 Task: Create new Company, with domain: 'vivo.com' and type: 'Other'. Add new contact for this company, with mail Id: 'Tanvi.Kapoor@vivo.com', First Name: Tanvi, Last name:  Kapoor, Job Title: 'Project Manager', Phone Number: '(916) 555-5679'. Change life cycle stage to  Lead and lead status to  In Progress. Logged in from softage.10@softage.net
Action: Mouse moved to (77, 52)
Screenshot: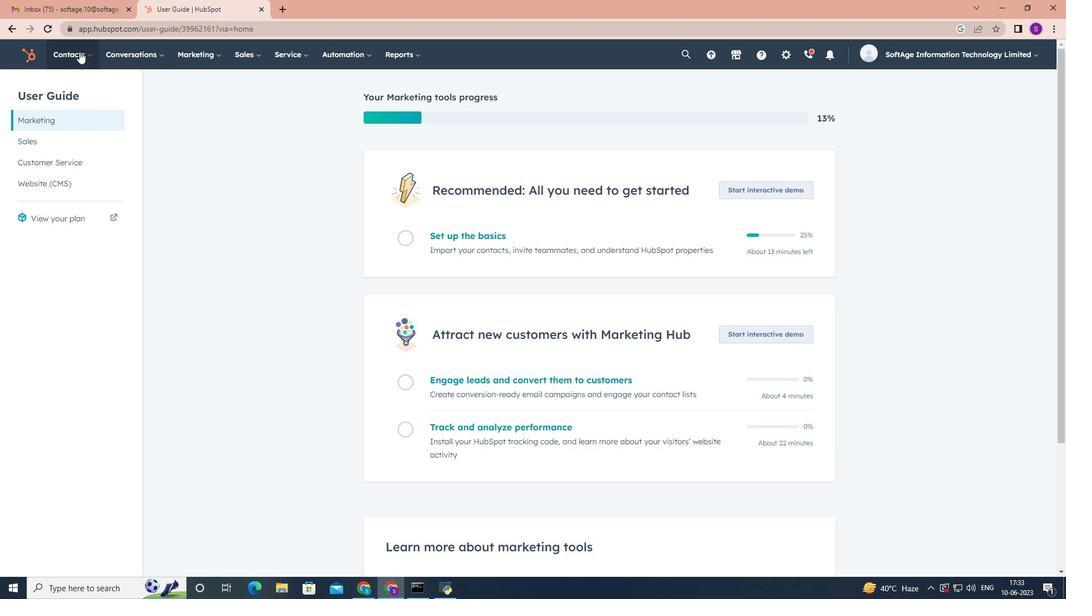 
Action: Mouse pressed left at (77, 52)
Screenshot: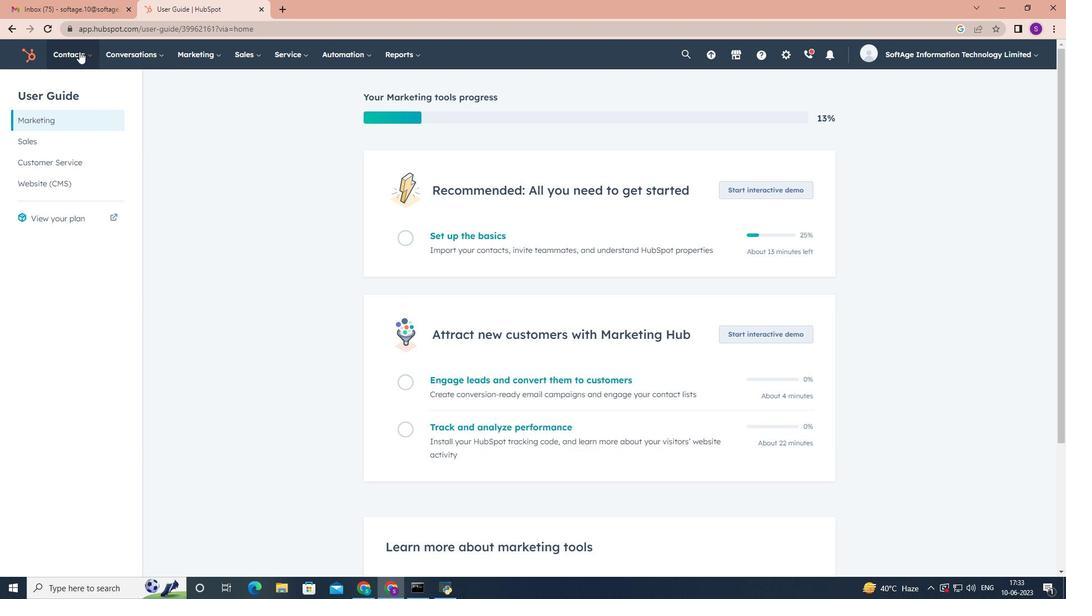 
Action: Mouse moved to (88, 109)
Screenshot: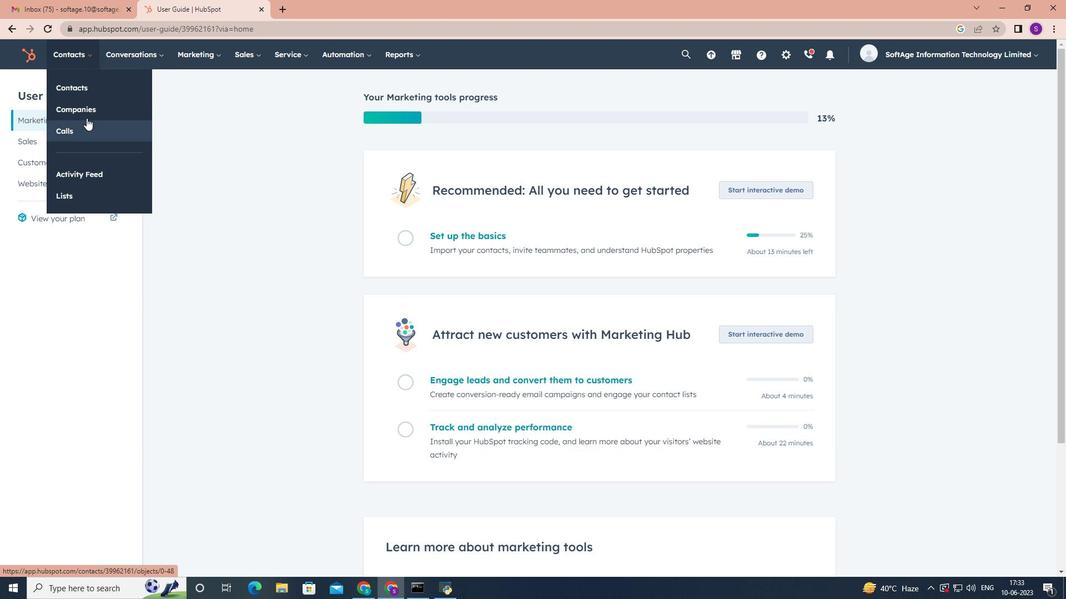 
Action: Mouse pressed left at (88, 109)
Screenshot: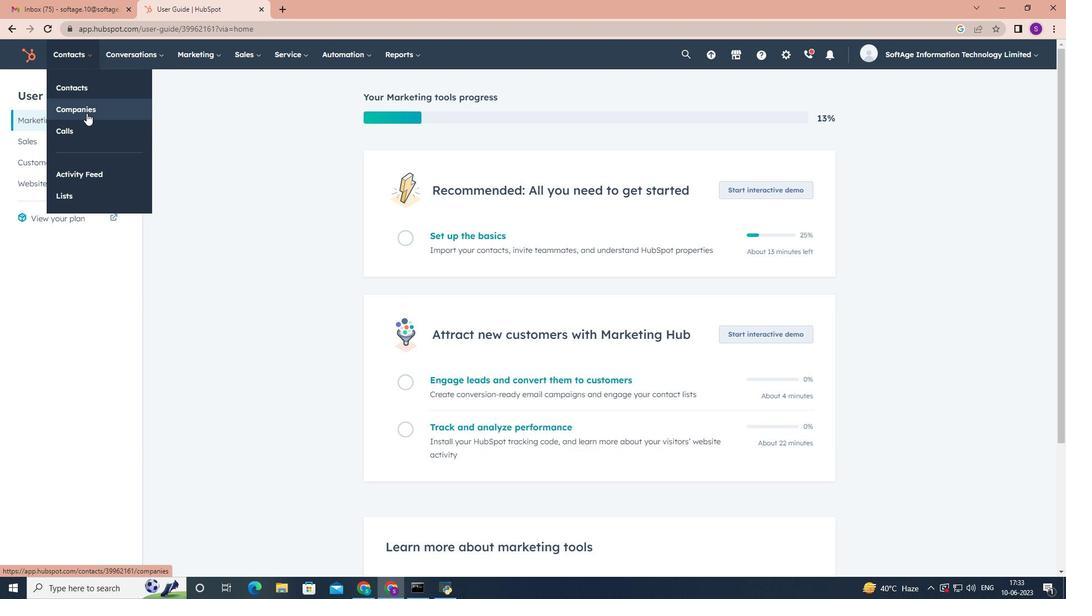 
Action: Mouse moved to (990, 94)
Screenshot: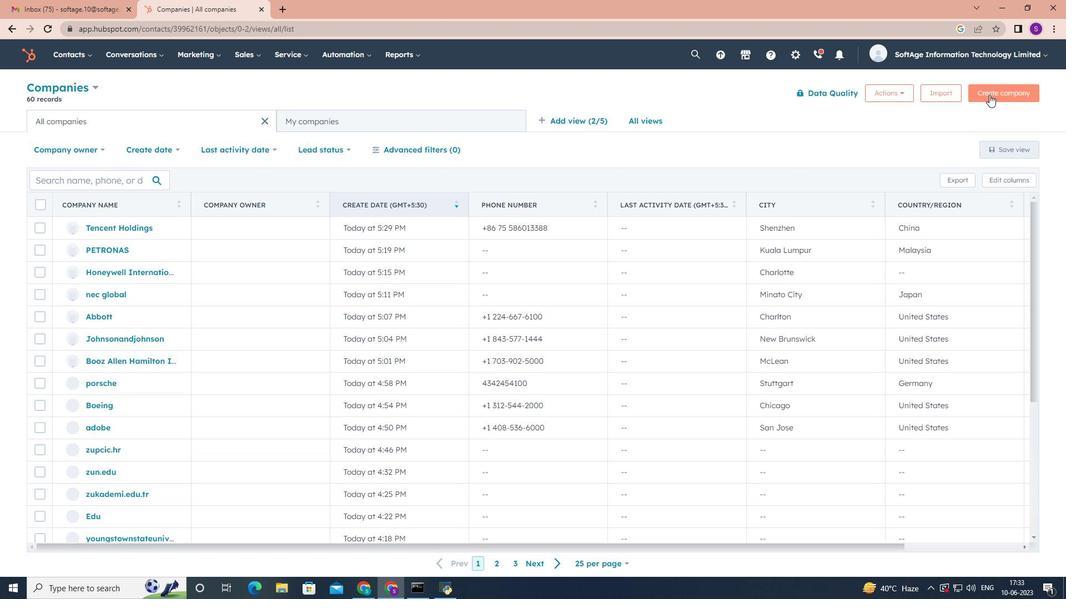 
Action: Mouse pressed left at (990, 94)
Screenshot: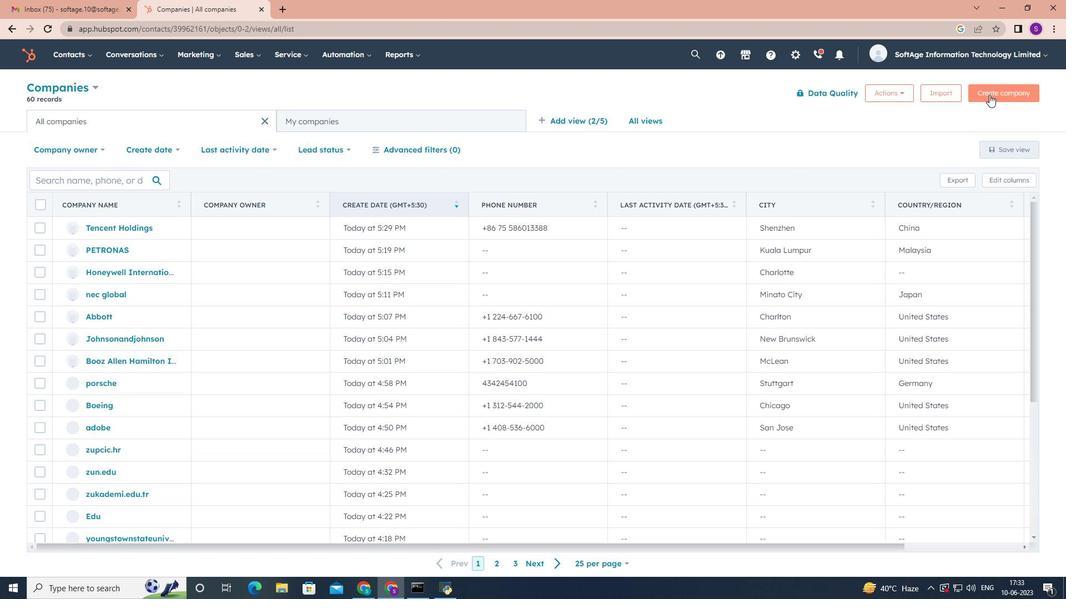 
Action: Mouse moved to (843, 148)
Screenshot: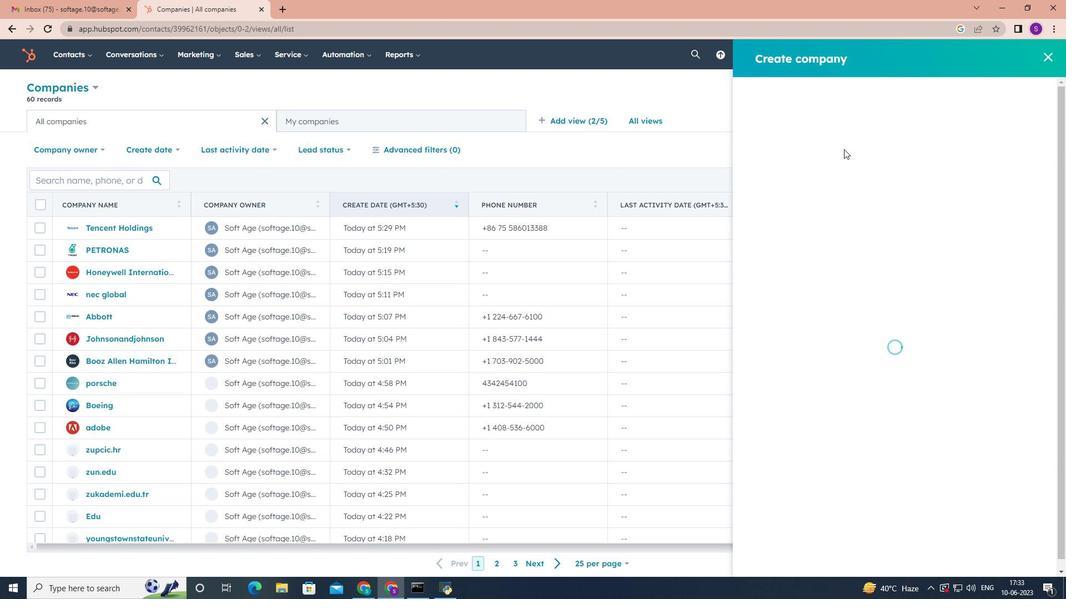 
Action: Mouse pressed left at (843, 148)
Screenshot: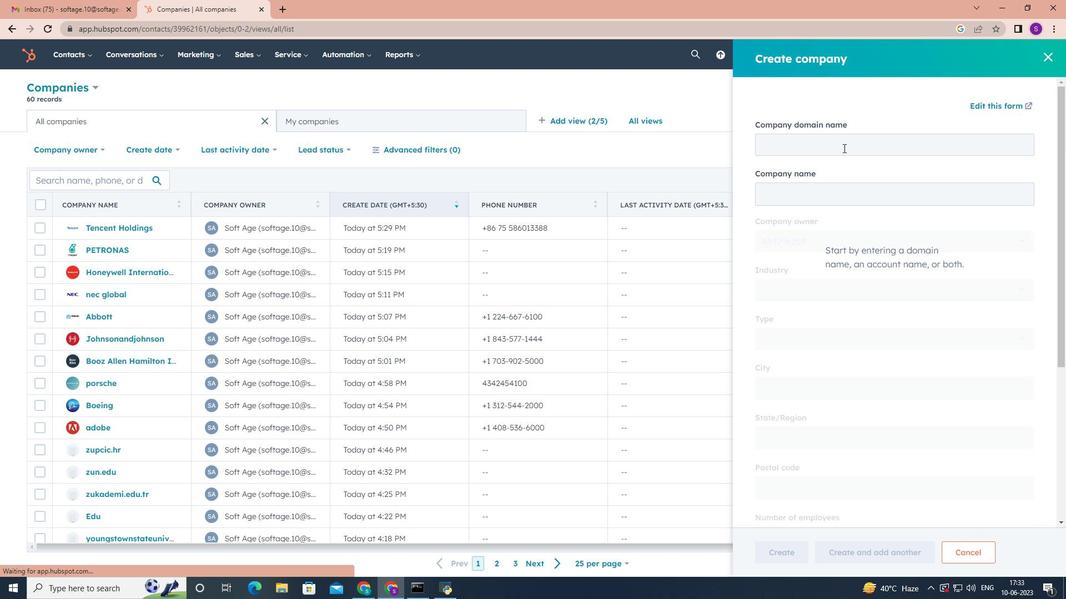 
Action: Key pressed vivo.com
Screenshot: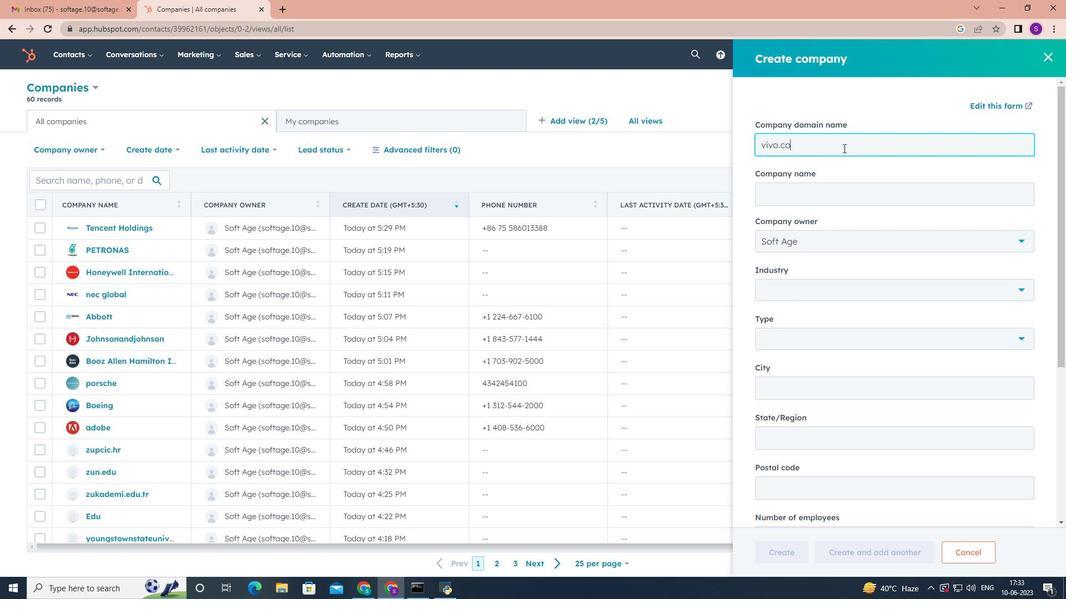 
Action: Mouse moved to (848, 269)
Screenshot: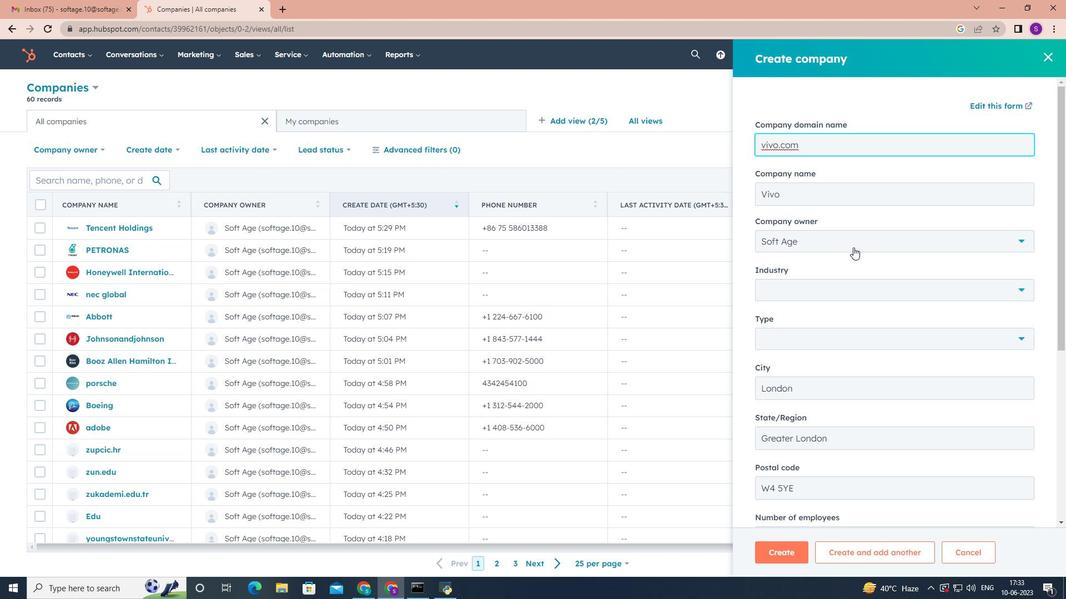 
Action: Mouse scrolled (848, 268) with delta (0, 0)
Screenshot: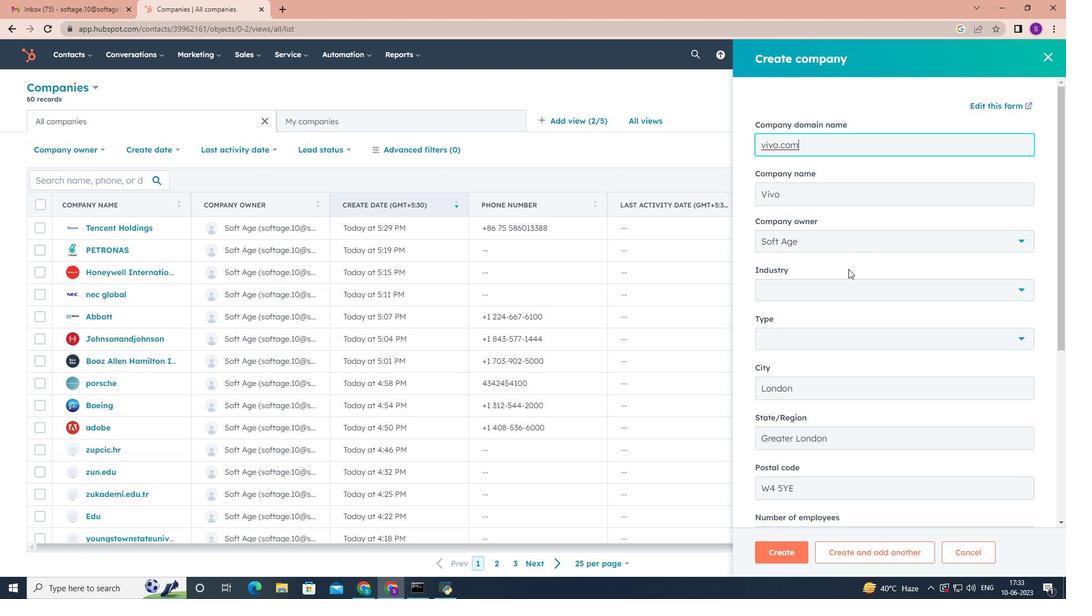 
Action: Mouse scrolled (848, 268) with delta (0, 0)
Screenshot: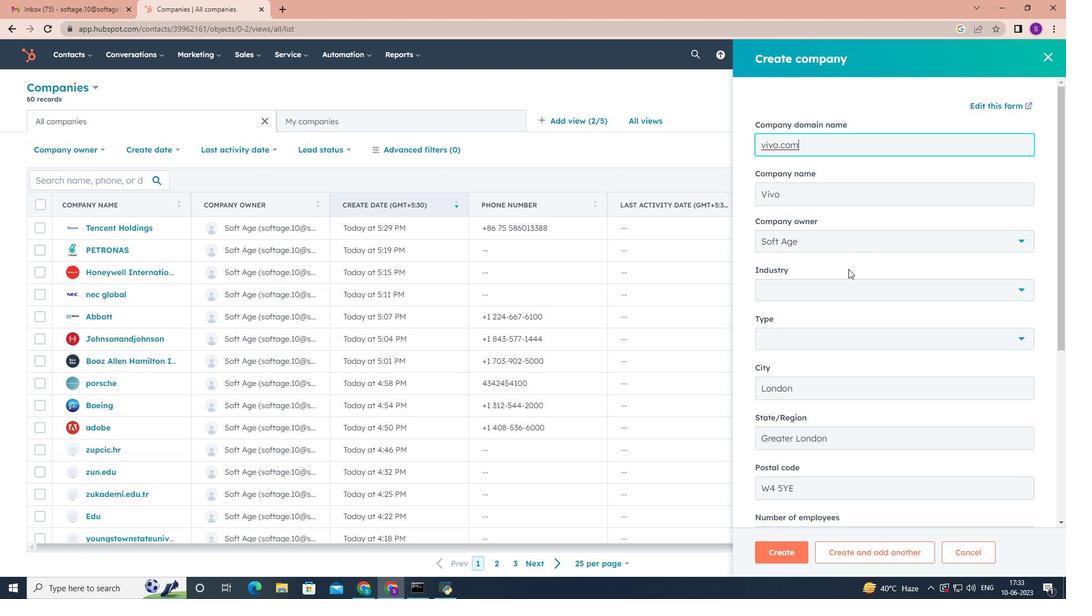 
Action: Mouse moved to (843, 232)
Screenshot: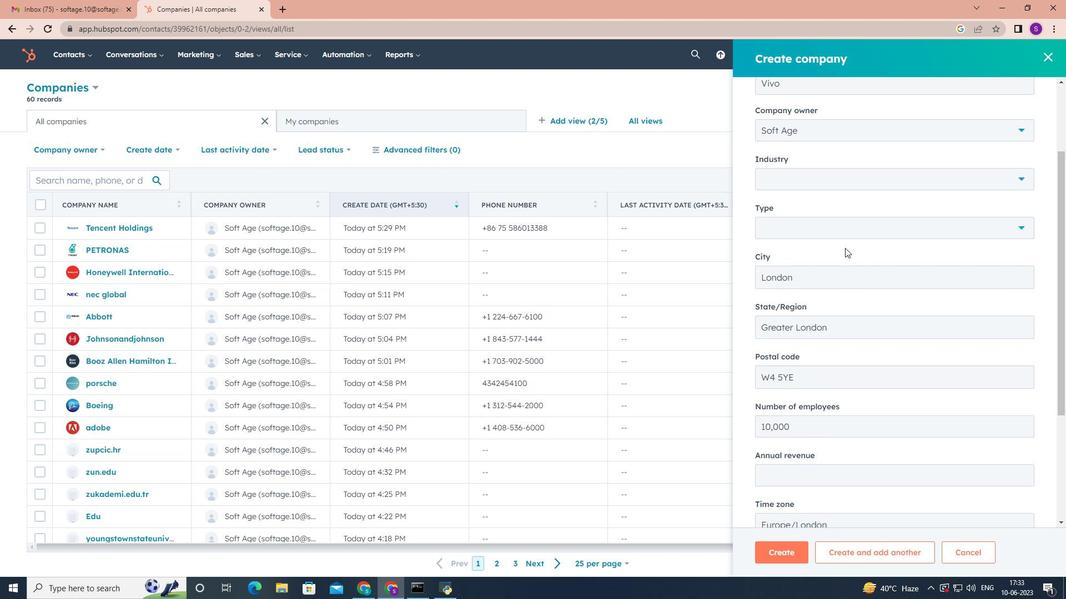 
Action: Mouse pressed left at (843, 232)
Screenshot: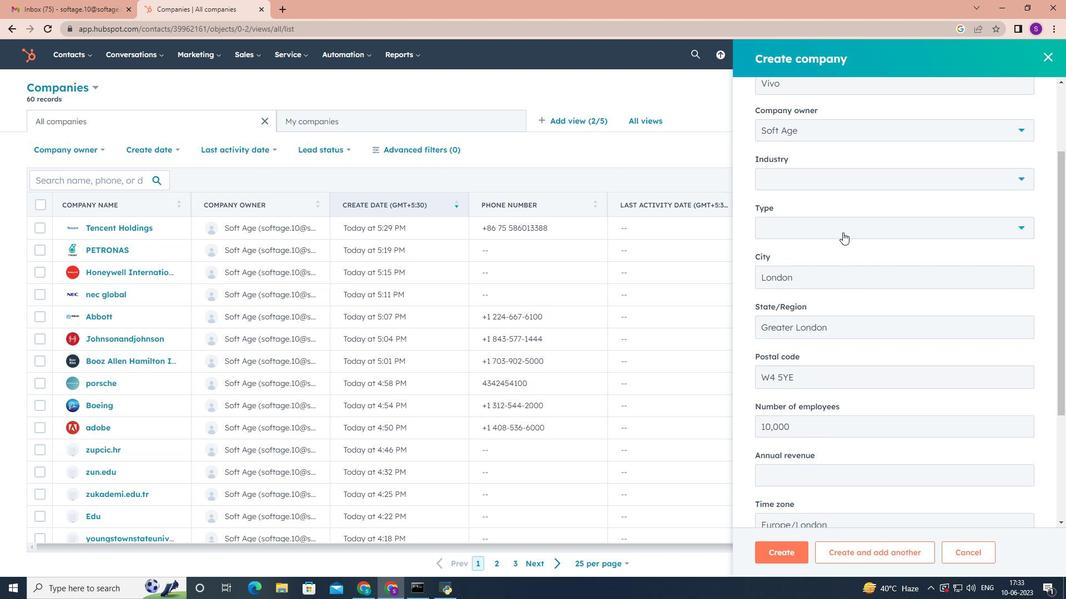 
Action: Mouse moved to (807, 283)
Screenshot: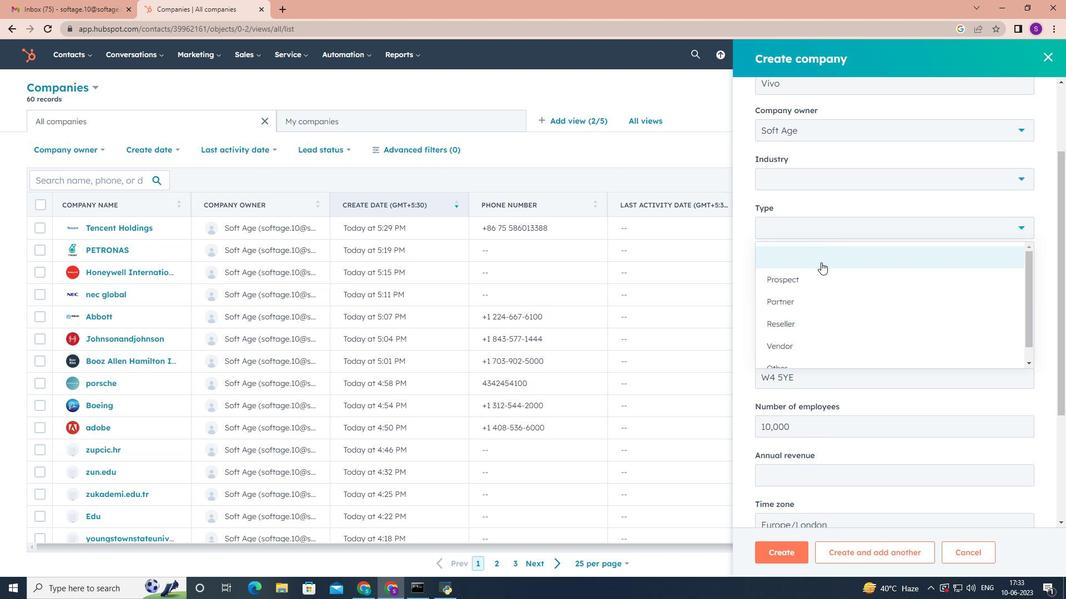 
Action: Mouse scrolled (807, 283) with delta (0, 0)
Screenshot: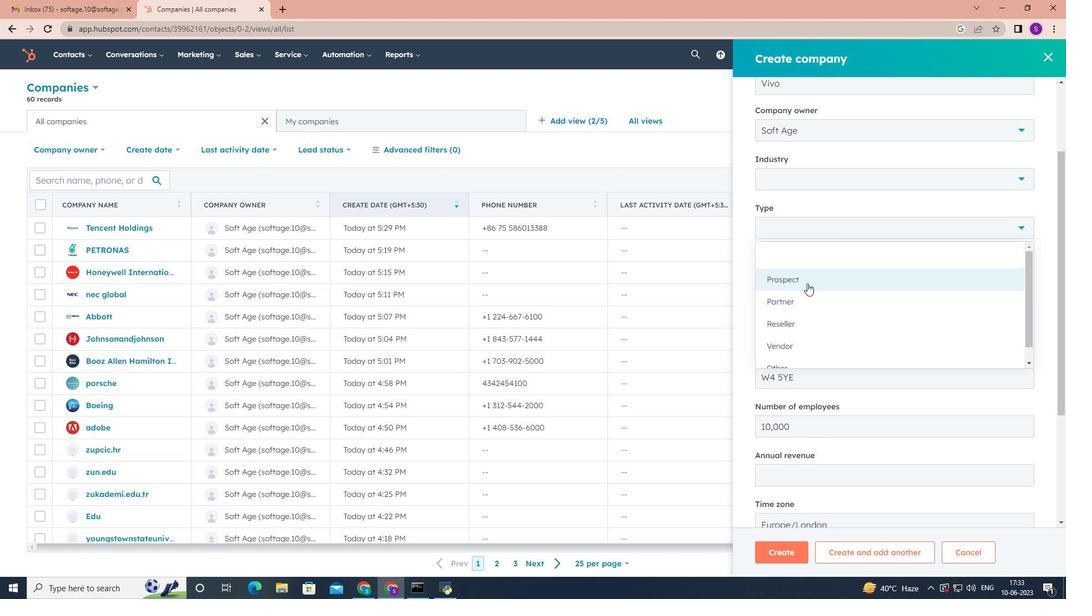 
Action: Mouse scrolled (807, 283) with delta (0, 0)
Screenshot: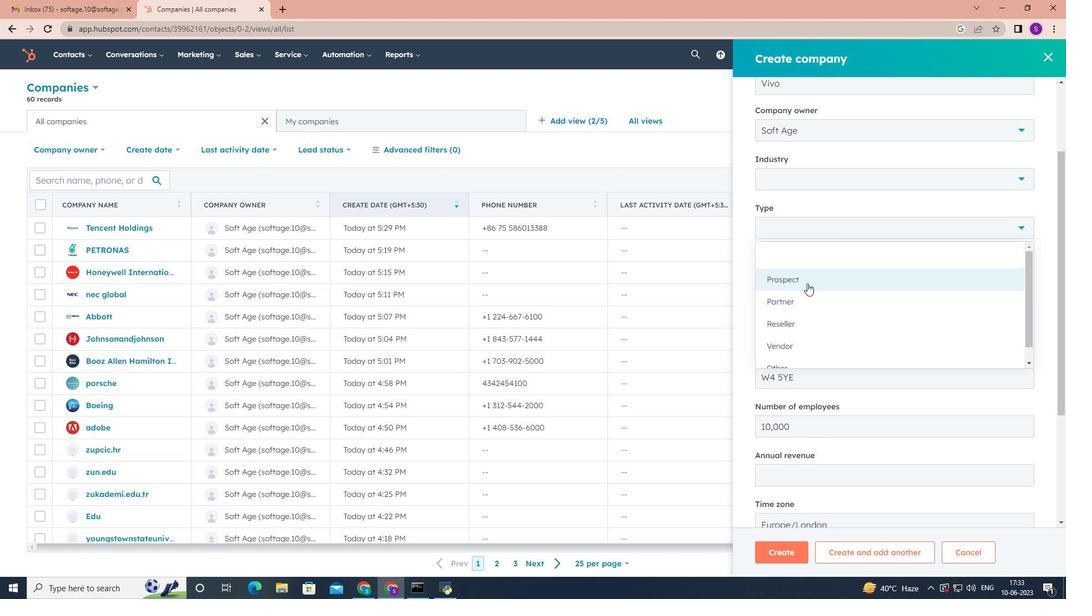 
Action: Mouse scrolled (807, 283) with delta (0, 0)
Screenshot: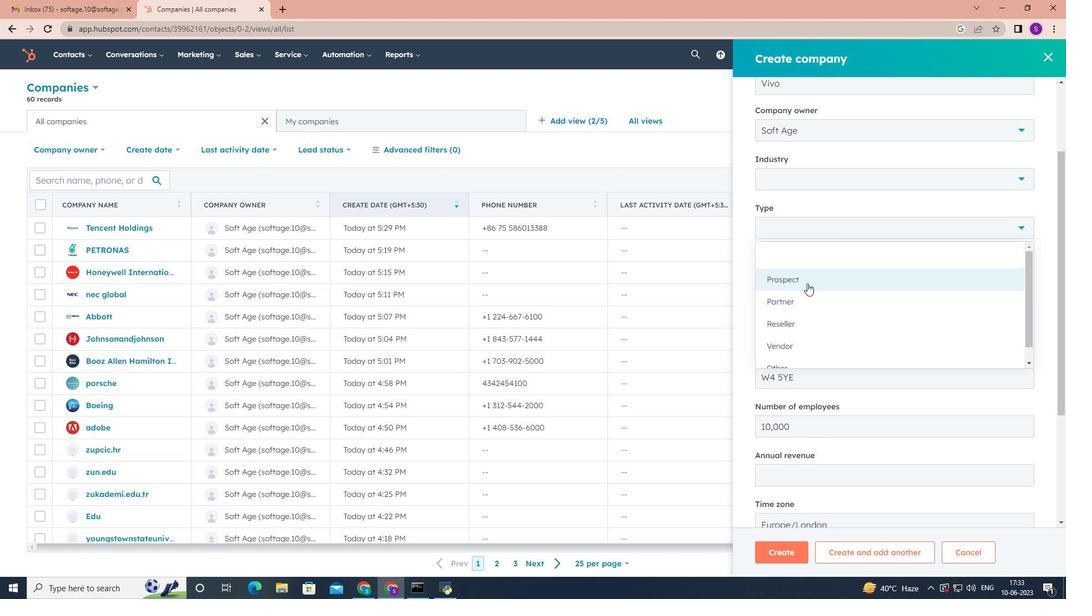 
Action: Mouse moved to (801, 345)
Screenshot: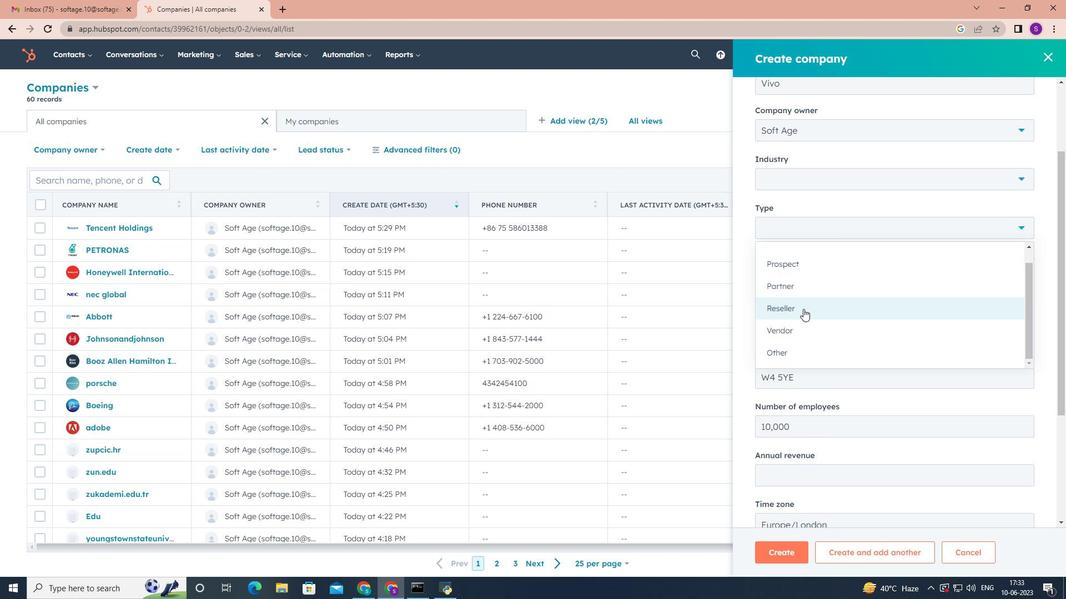 
Action: Mouse pressed left at (801, 345)
Screenshot: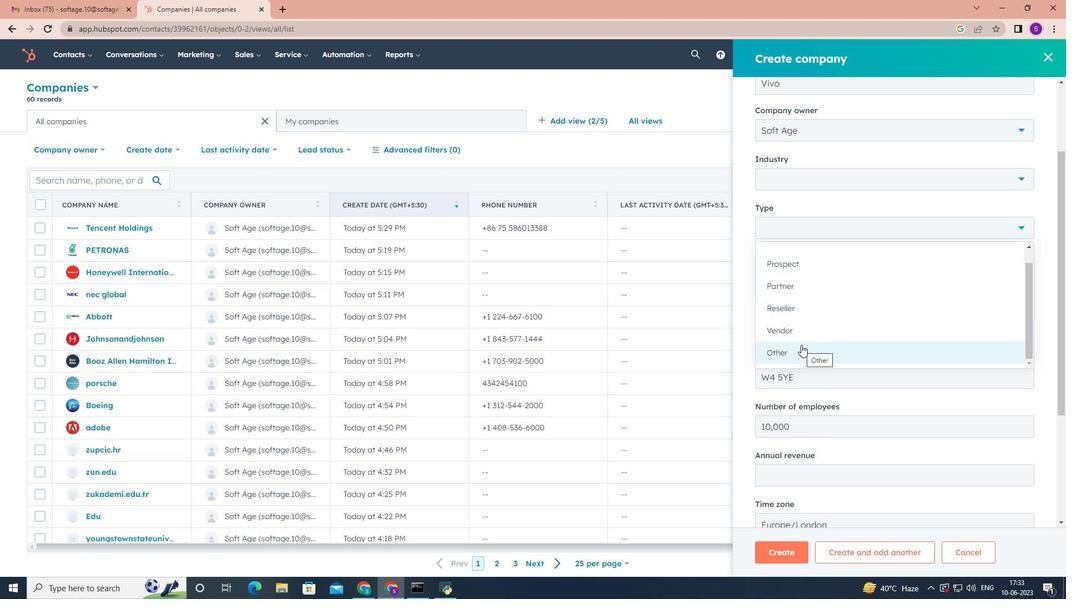 
Action: Mouse moved to (801, 344)
Screenshot: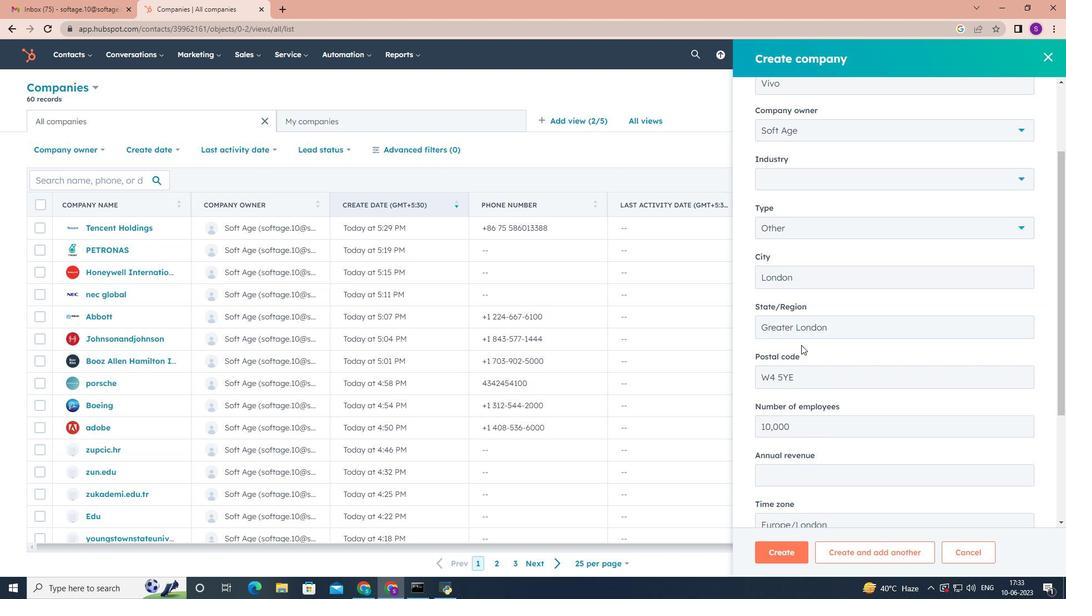 
Action: Mouse scrolled (801, 343) with delta (0, 0)
Screenshot: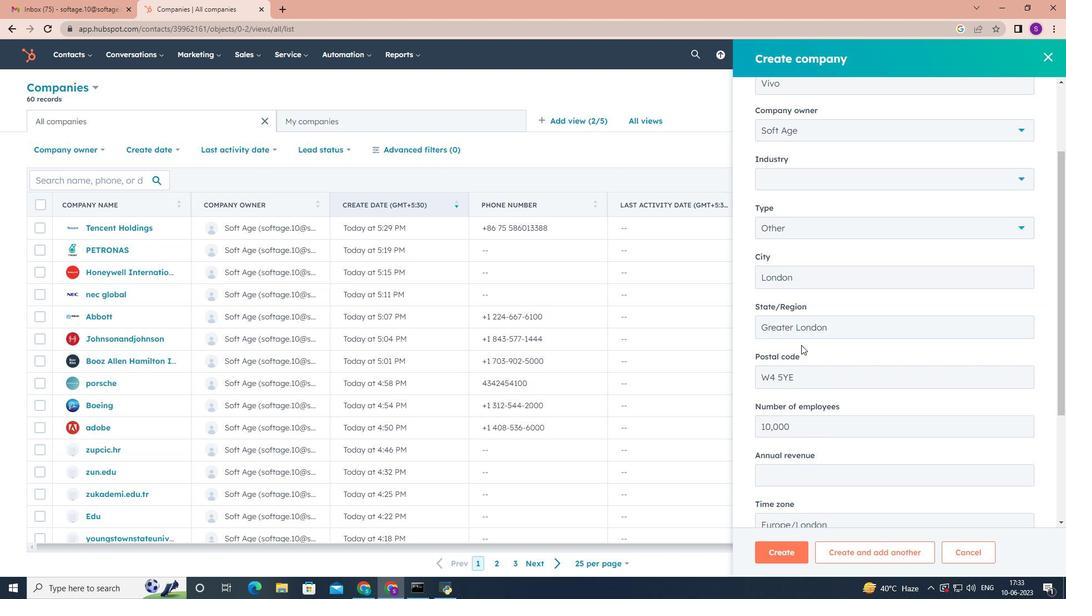 
Action: Mouse scrolled (801, 343) with delta (0, 0)
Screenshot: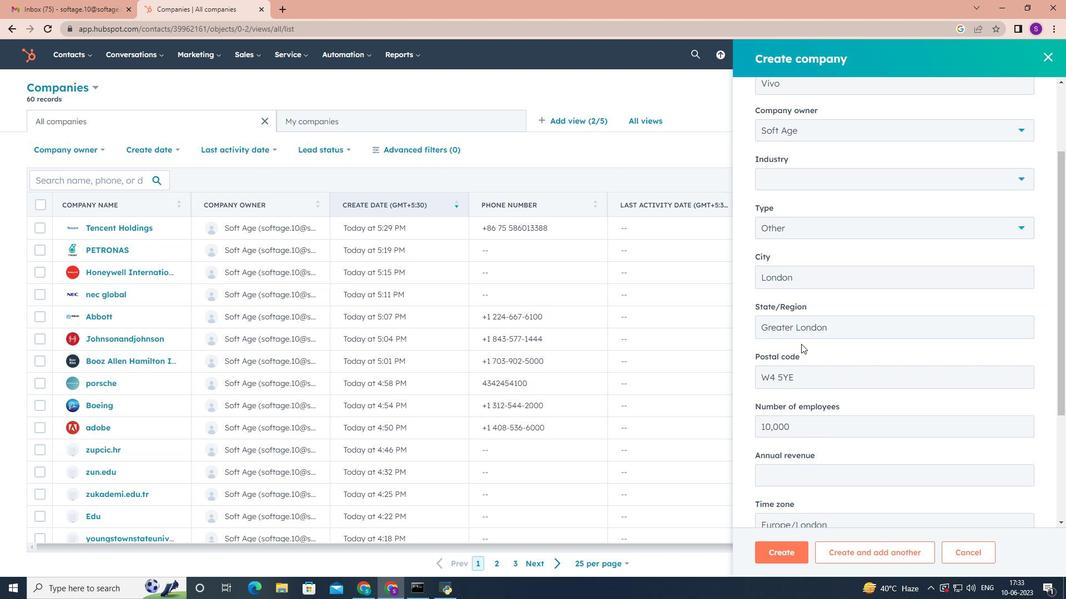 
Action: Mouse scrolled (801, 343) with delta (0, 0)
Screenshot: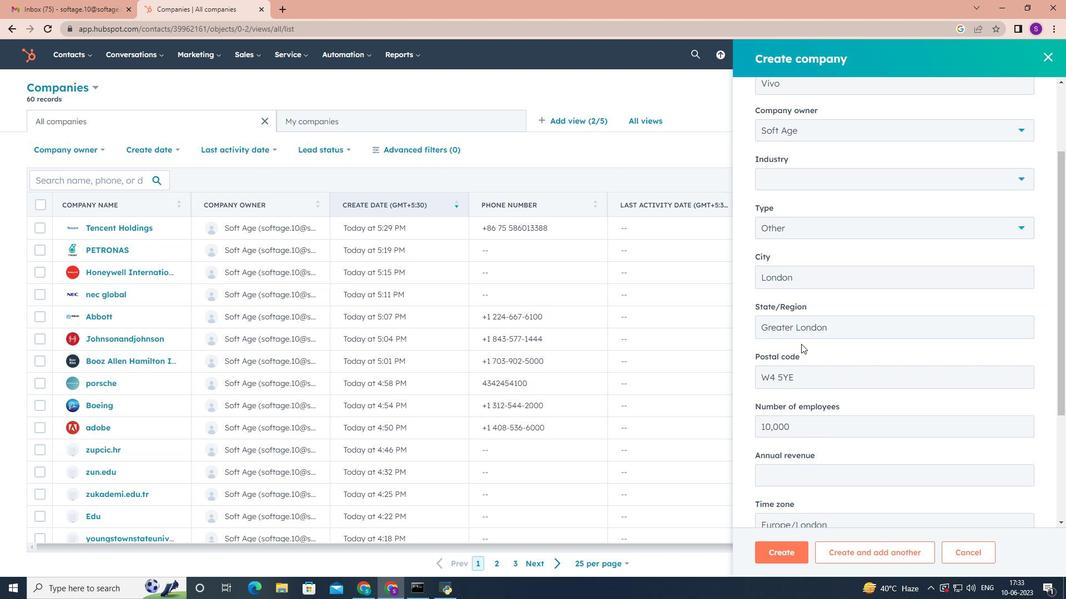 
Action: Mouse scrolled (801, 343) with delta (0, 0)
Screenshot: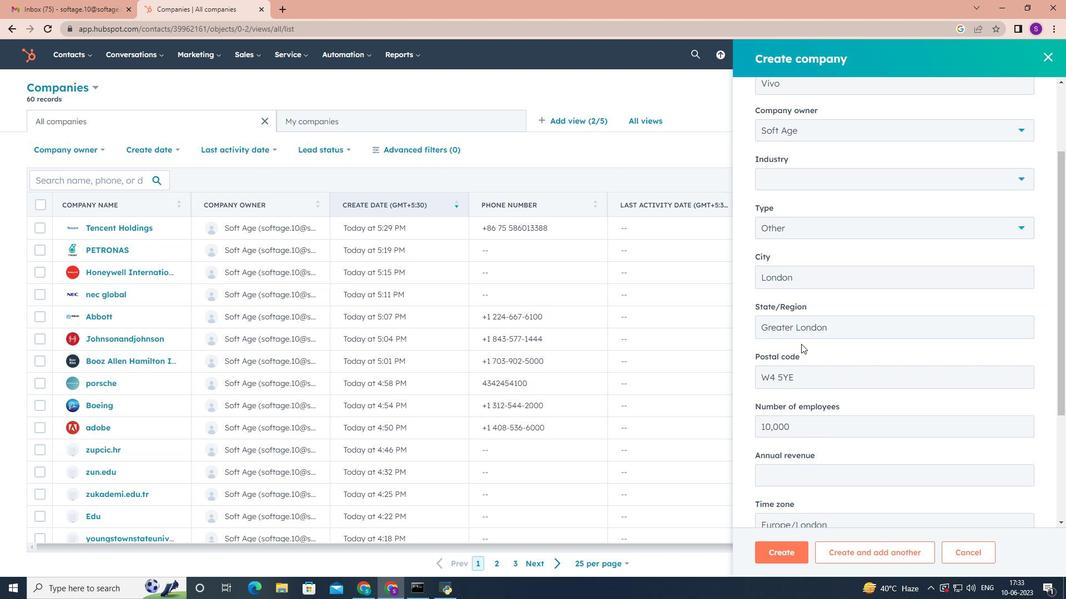 
Action: Mouse moved to (805, 447)
Screenshot: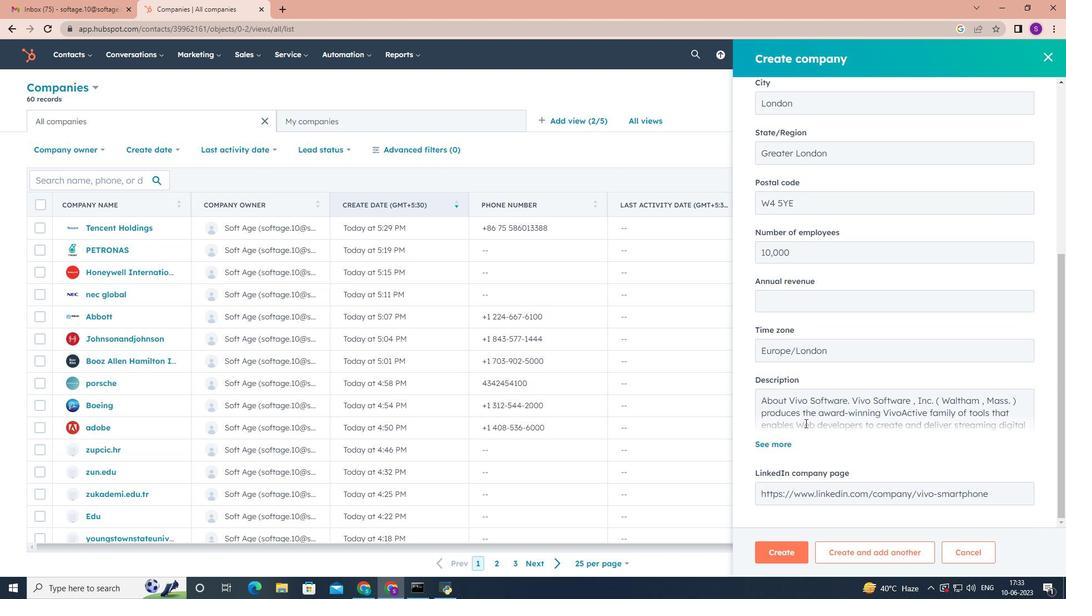 
Action: Mouse scrolled (805, 447) with delta (0, 0)
Screenshot: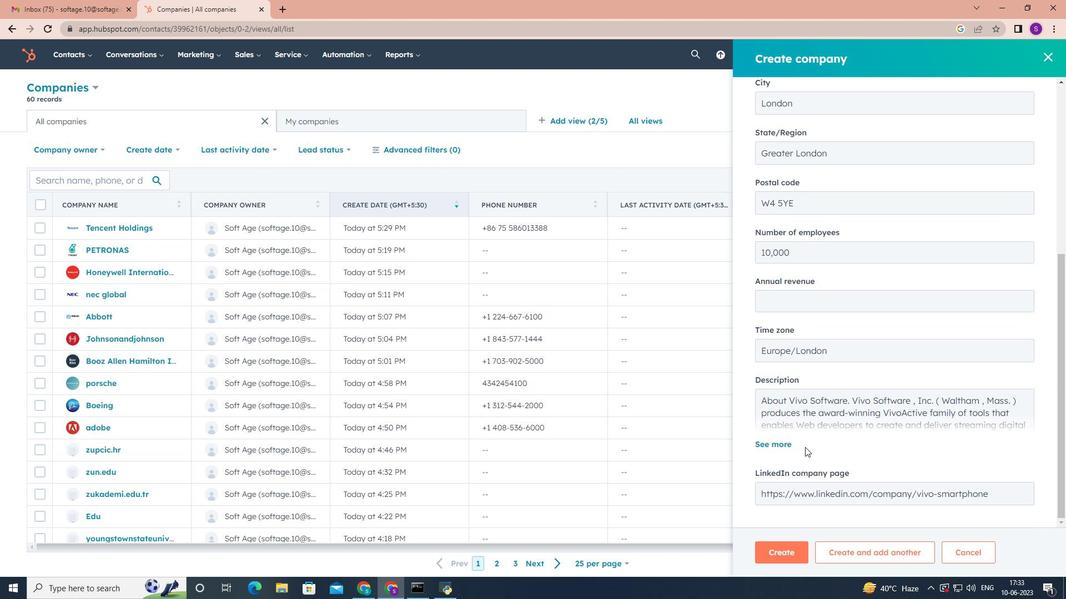 
Action: Mouse scrolled (805, 447) with delta (0, 0)
Screenshot: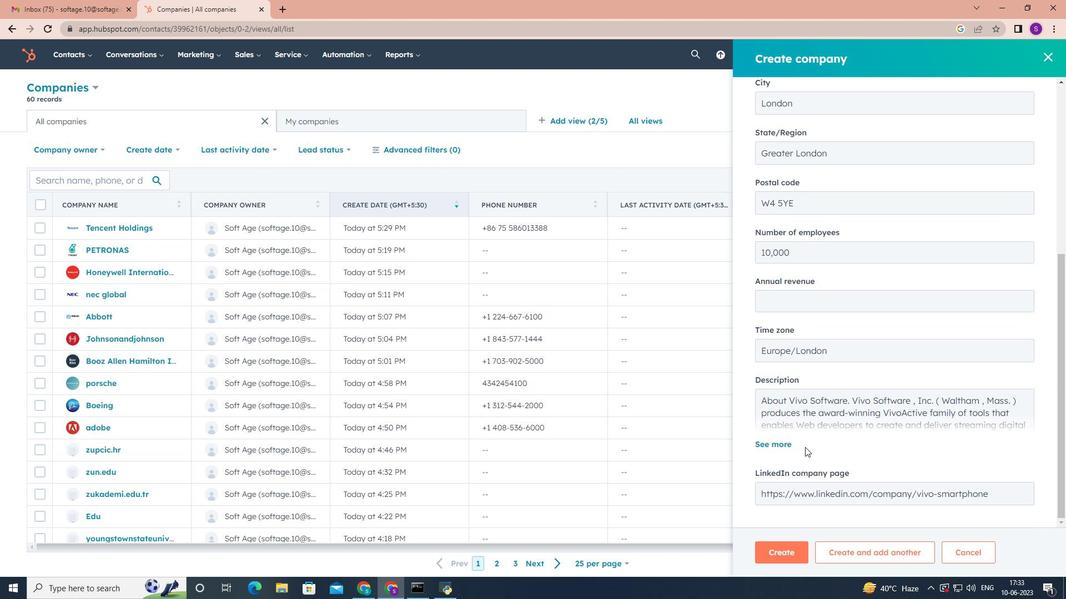 
Action: Mouse scrolled (805, 447) with delta (0, 0)
Screenshot: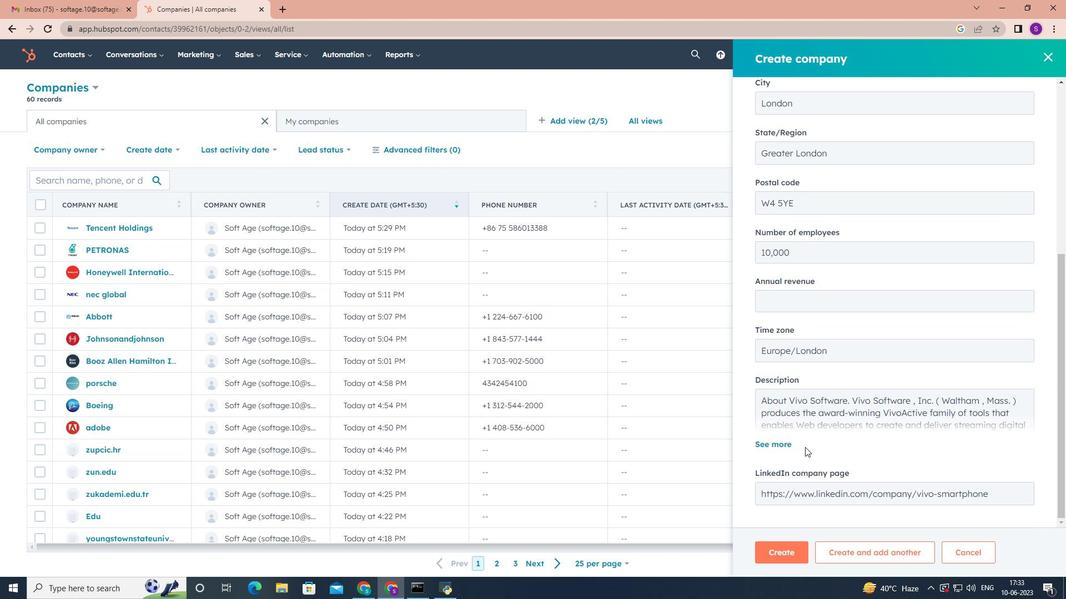 
Action: Mouse scrolled (805, 447) with delta (0, 0)
Screenshot: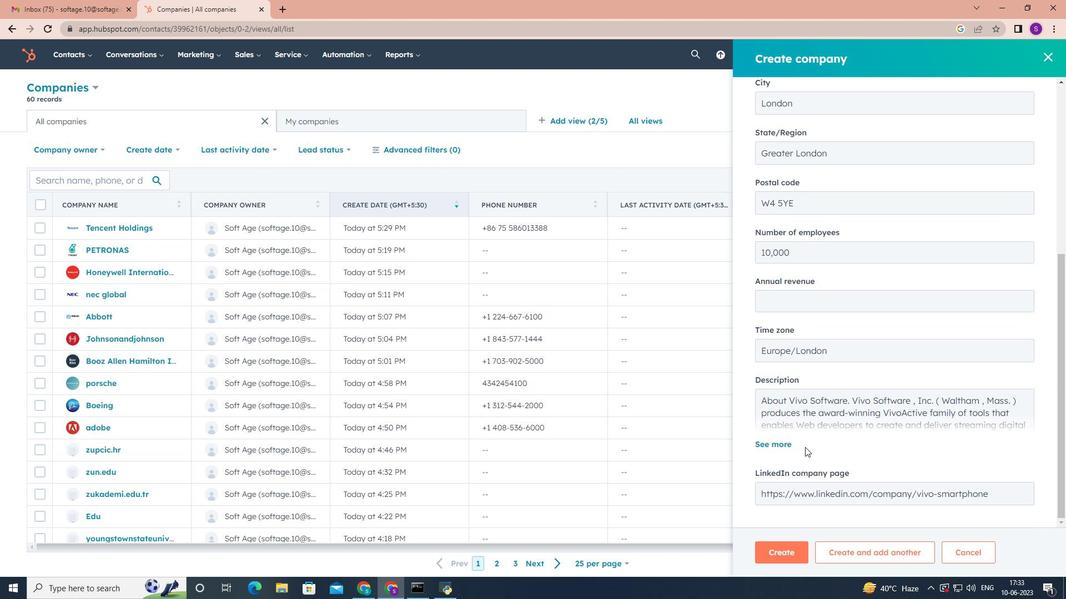 
Action: Mouse scrolled (805, 447) with delta (0, 0)
Screenshot: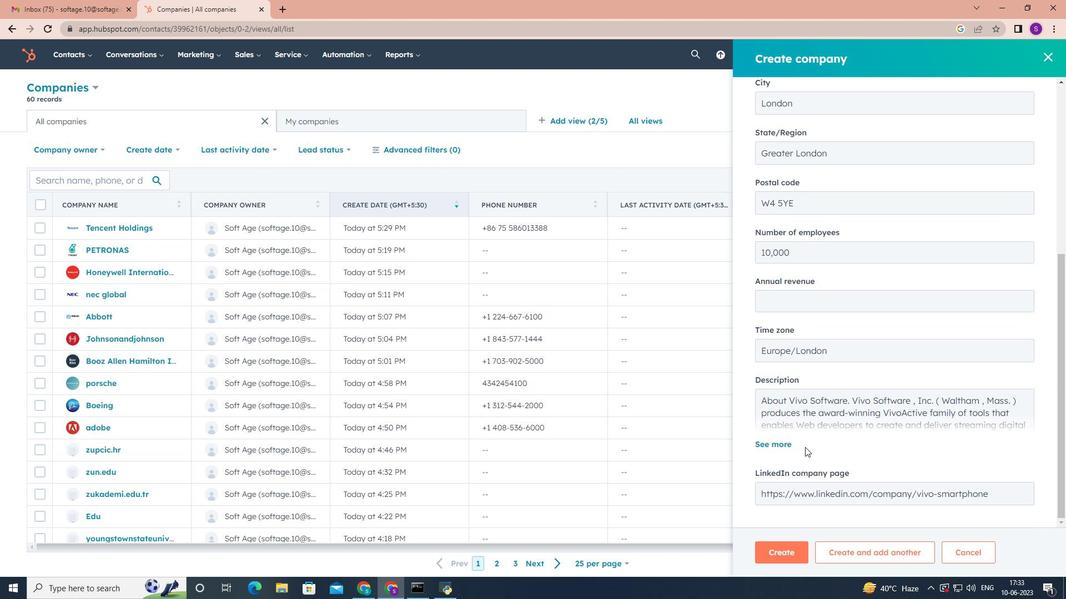 
Action: Mouse moved to (796, 554)
Screenshot: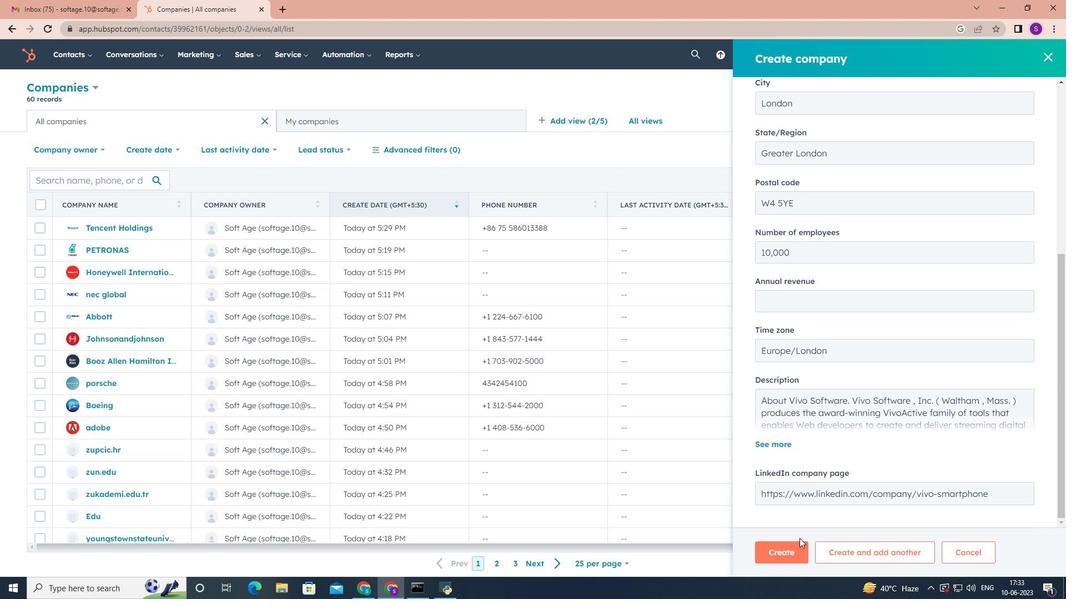
Action: Mouse pressed left at (796, 554)
Screenshot: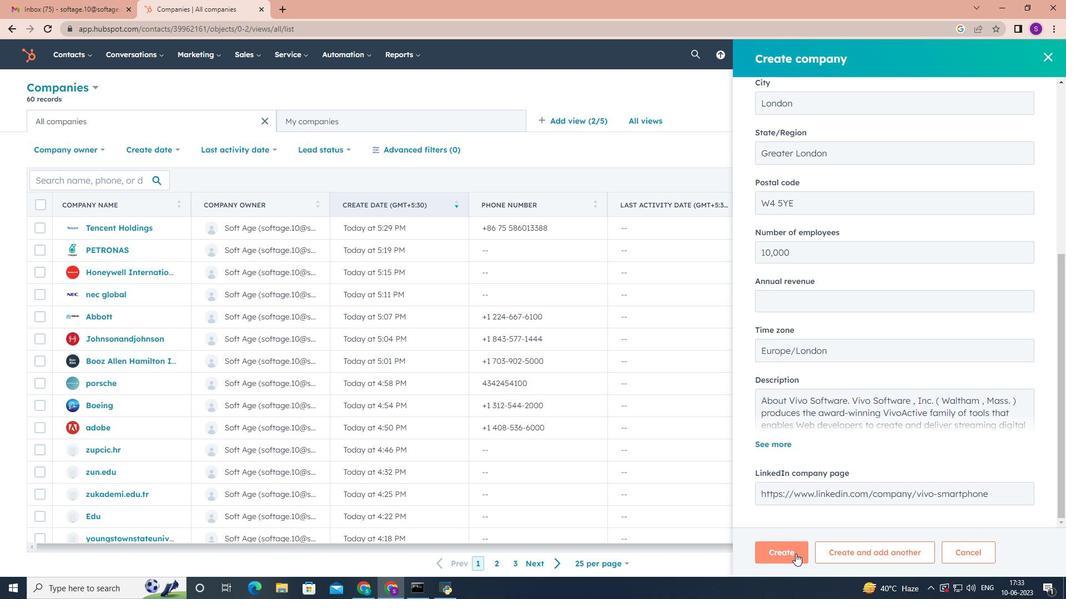 
Action: Mouse moved to (796, 332)
Screenshot: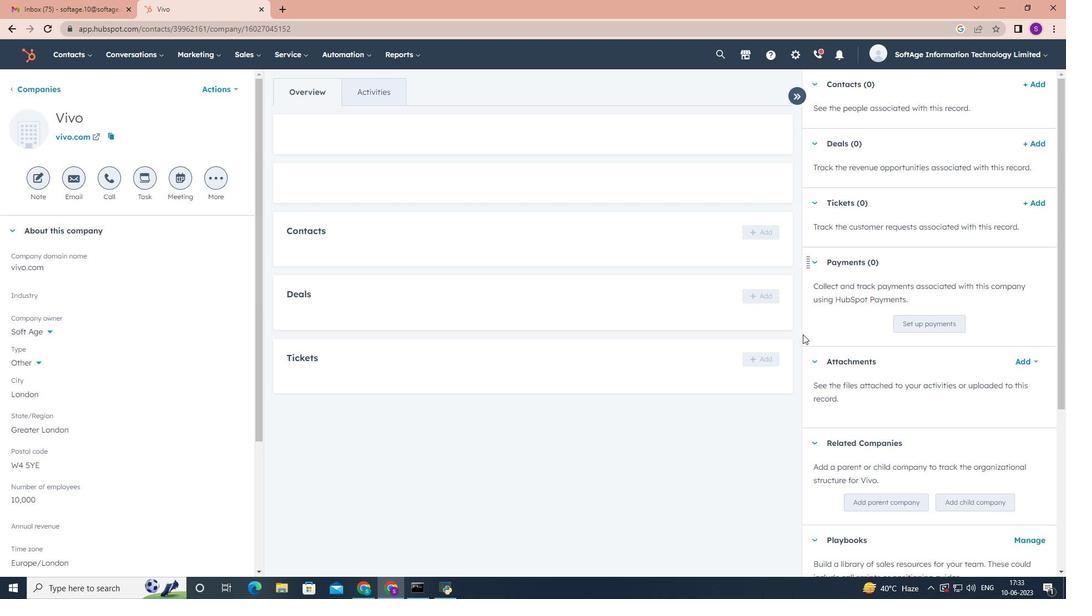 
Action: Mouse scrolled (796, 332) with delta (0, 0)
Screenshot: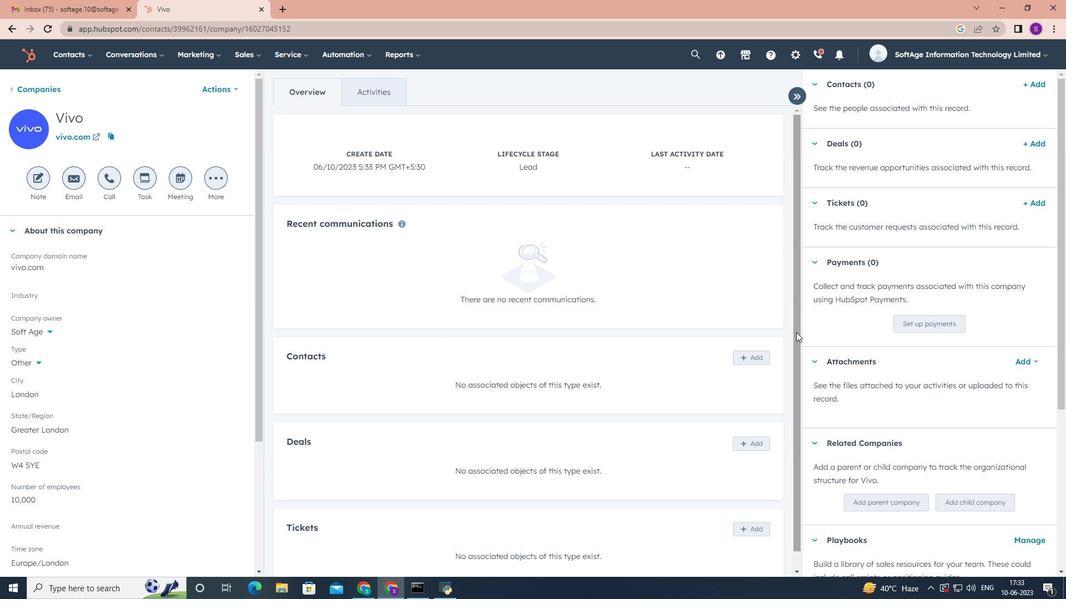
Action: Mouse scrolled (796, 332) with delta (0, 0)
Screenshot: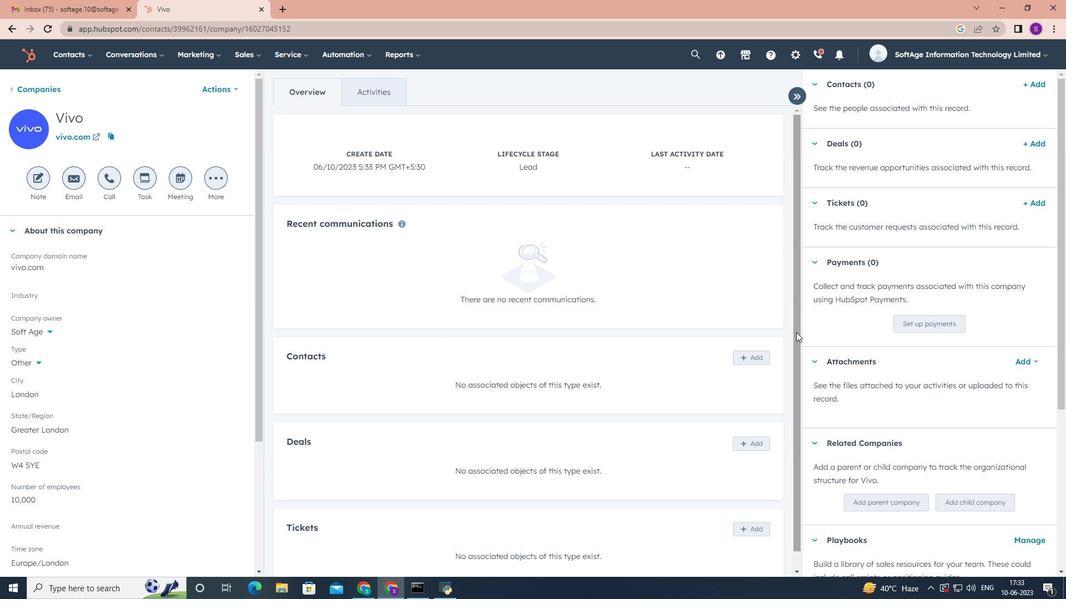 
Action: Mouse moved to (755, 340)
Screenshot: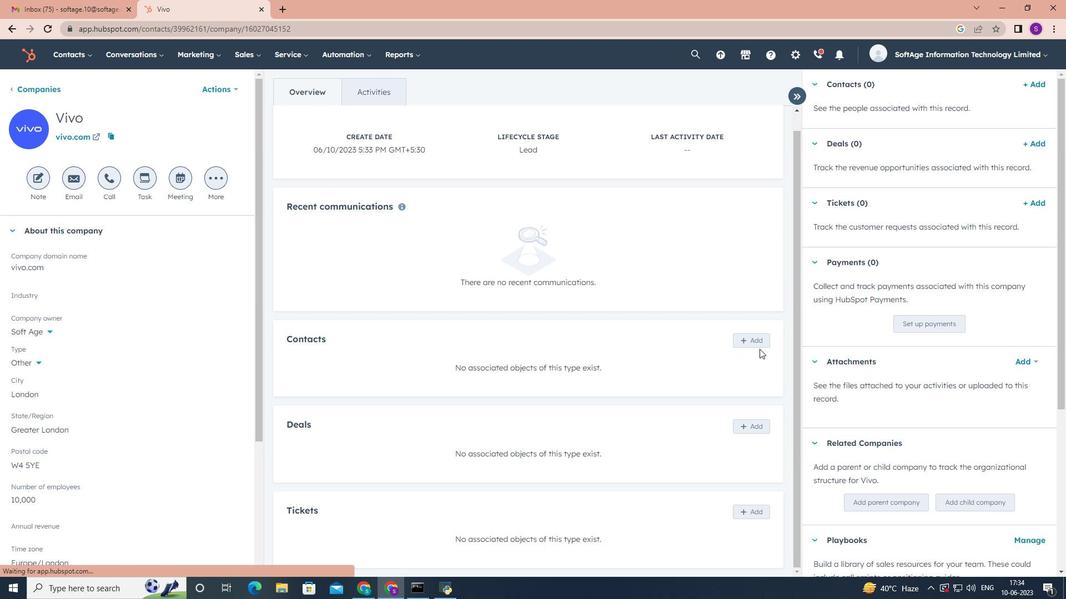 
Action: Mouse pressed left at (755, 340)
Screenshot: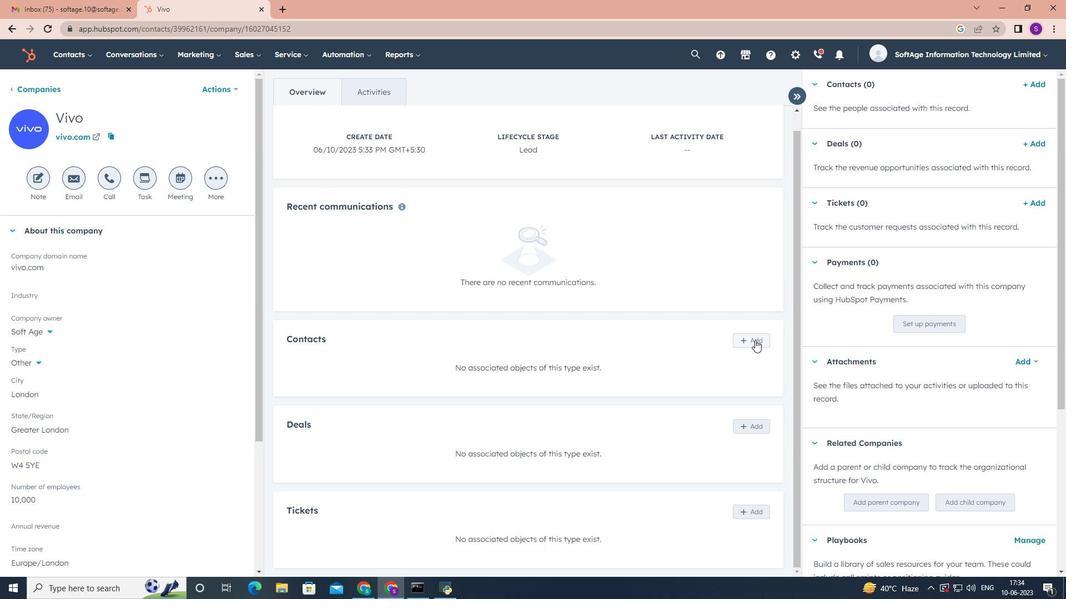 
Action: Mouse moved to (849, 112)
Screenshot: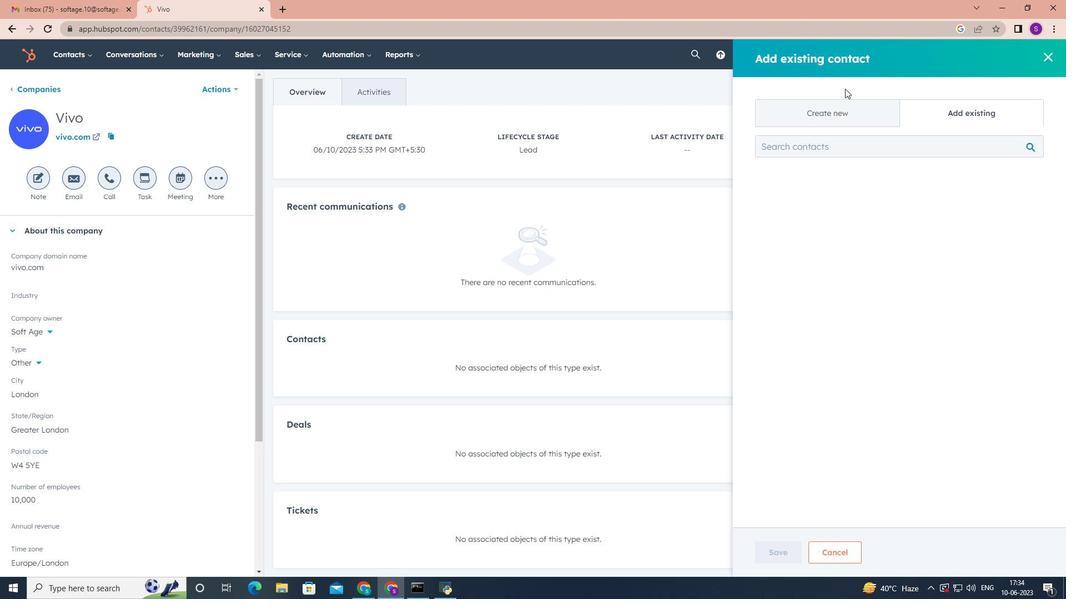 
Action: Mouse pressed left at (849, 112)
Screenshot: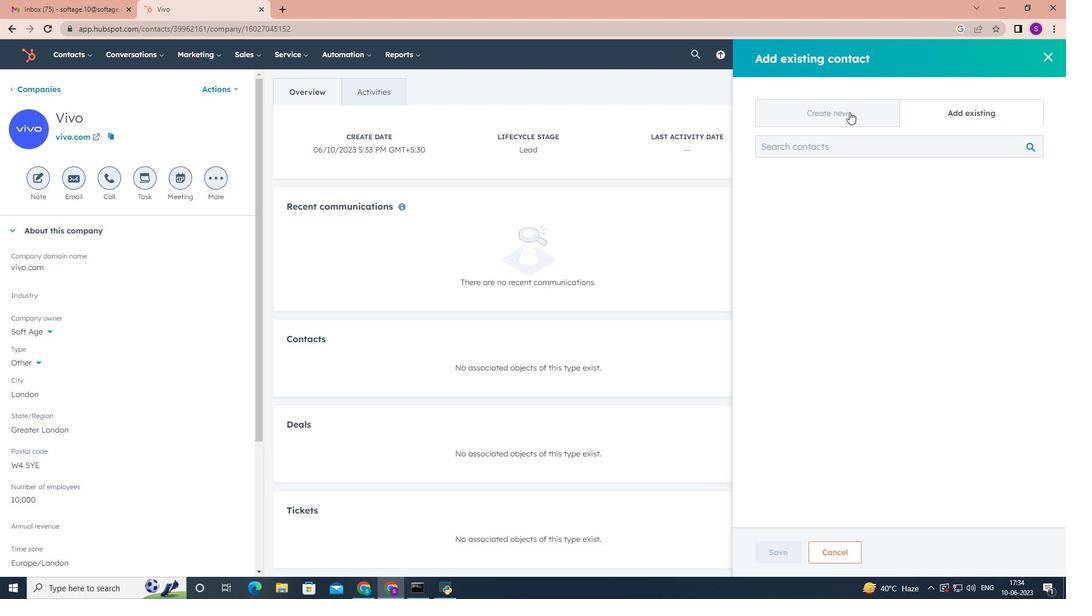 
Action: Mouse moved to (851, 187)
Screenshot: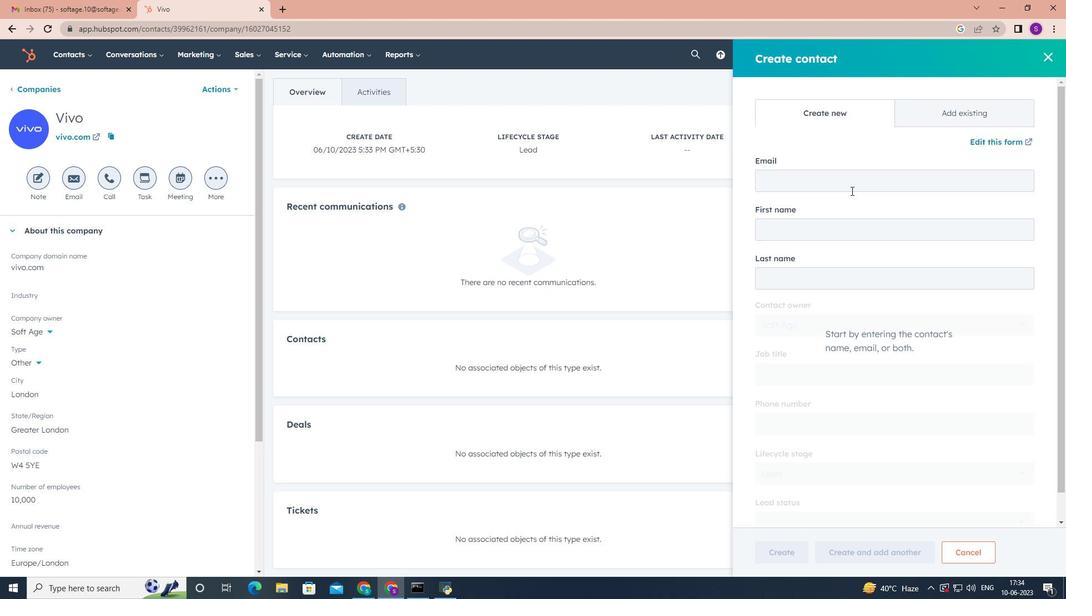 
Action: Mouse pressed left at (851, 187)
Screenshot: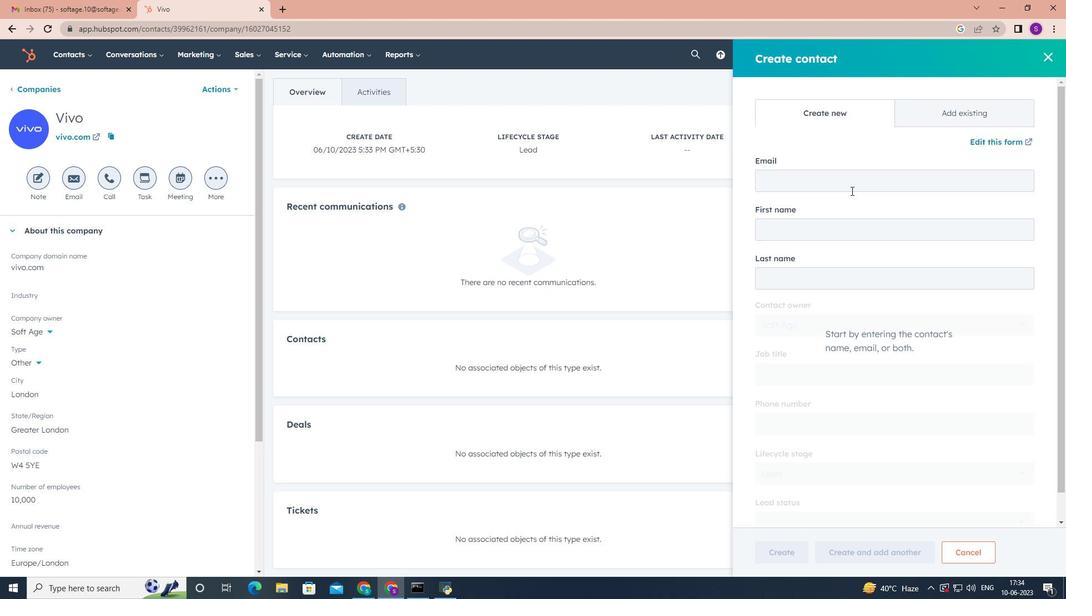 
Action: Key pressed <Key.shift>Tanvi.<Key.shift>Kapoor<Key.shift>@vivo.com<Key.caps_lock><Key.caps_lock><Key.tab><Key.shift>Tanvi<Key.tab><Key.shift><Key.shift><Key.shift>Kapoor<Key.tab><Key.tab><Key.shift><Key.shift><Key.shift><Key.shift><Key.shift><Key.shift><Key.shift><Key.shift><Key.shift><Key.shift><Key.shift><Key.shift><Key.shift><Key.shift><Key.shift><Key.shift><Key.shift><Key.shift><Key.shift>Project<Key.space><Key.shift><Key.shift><Key.shift><Key.shift><Key.shift><Key.shift>Manager<Key.tab>9165555679<Key.tab><Key.tab><Key.tab><Key.tab>
Screenshot: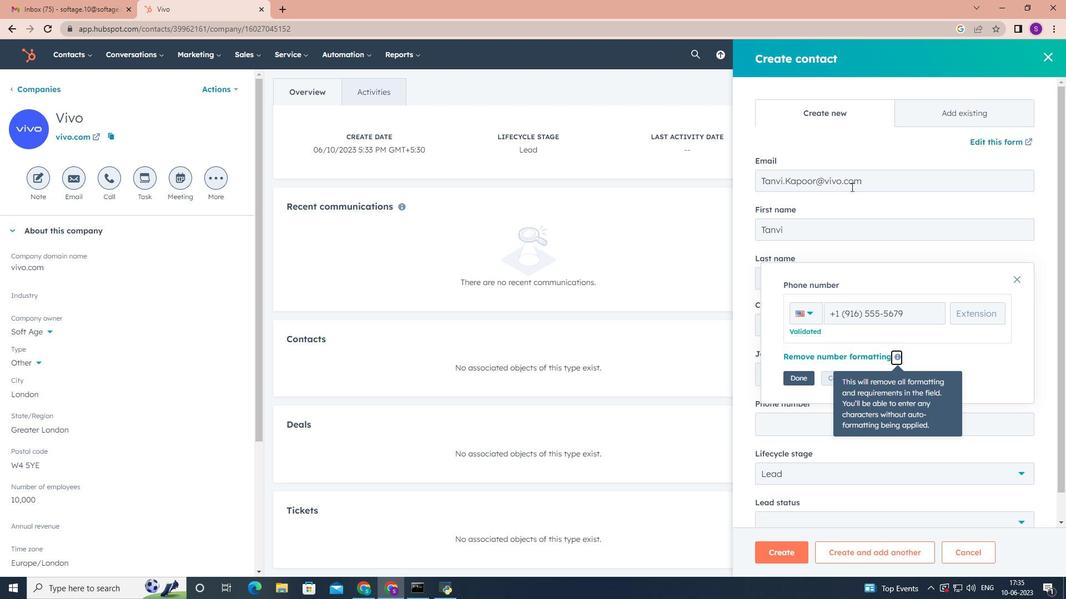 
Action: Mouse moved to (797, 379)
Screenshot: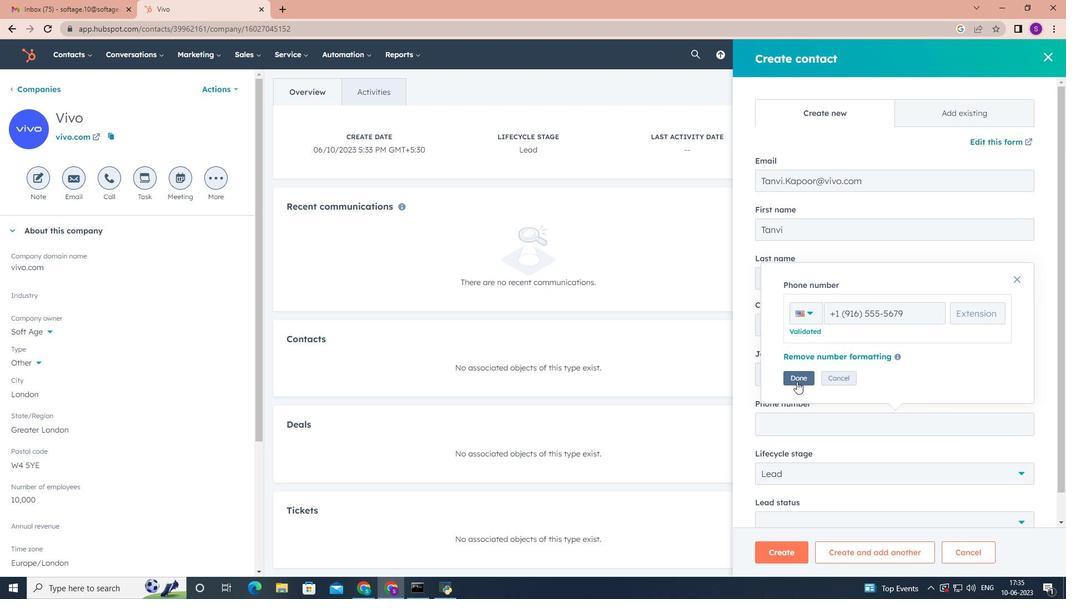 
Action: Mouse pressed left at (797, 379)
Screenshot: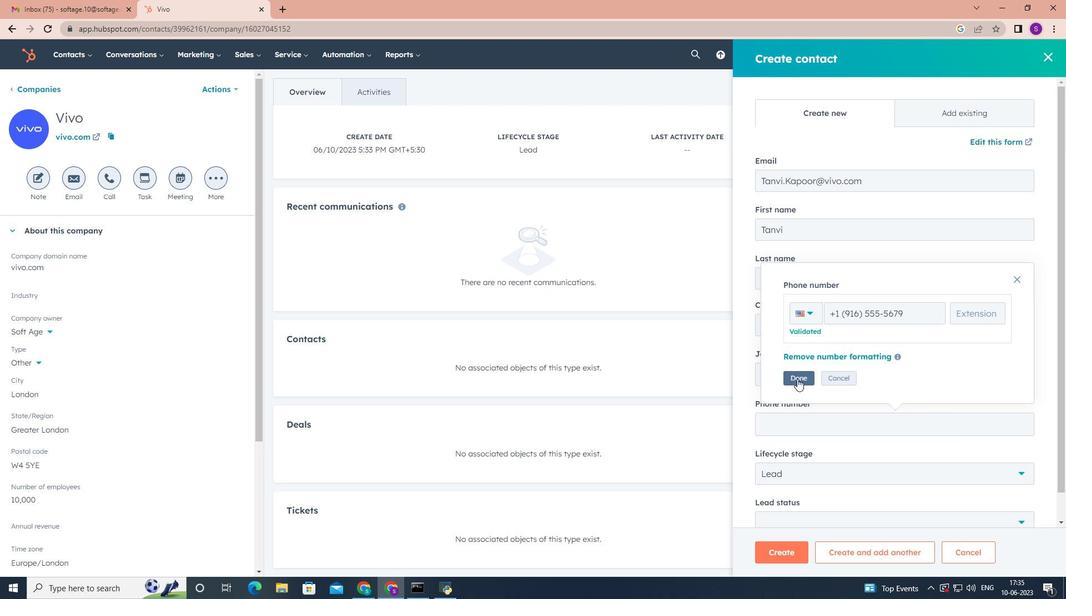 
Action: Mouse moved to (809, 409)
Screenshot: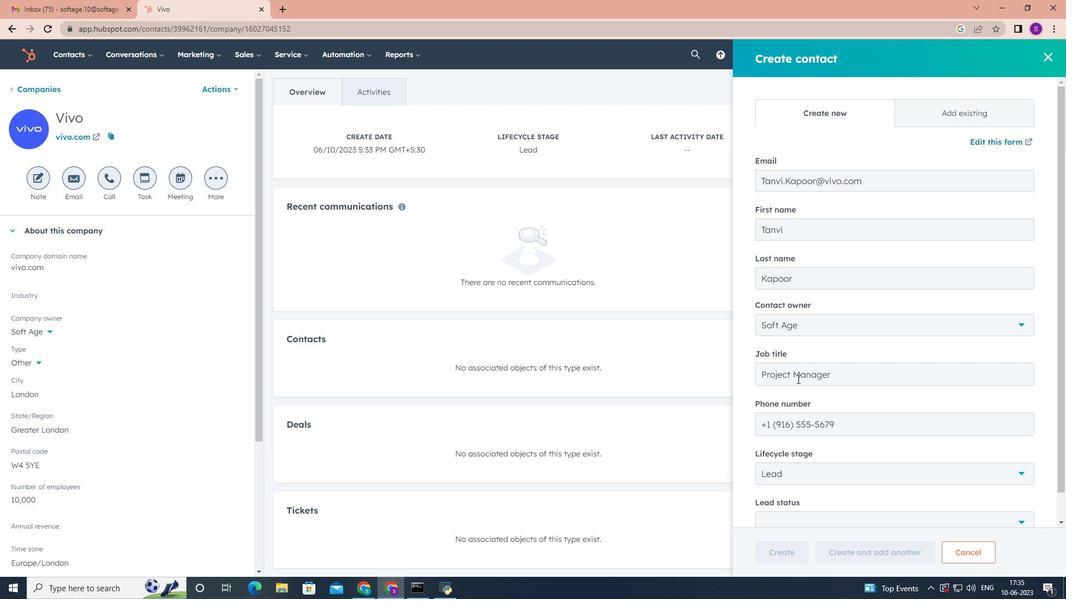 
Action: Mouse scrolled (809, 409) with delta (0, 0)
Screenshot: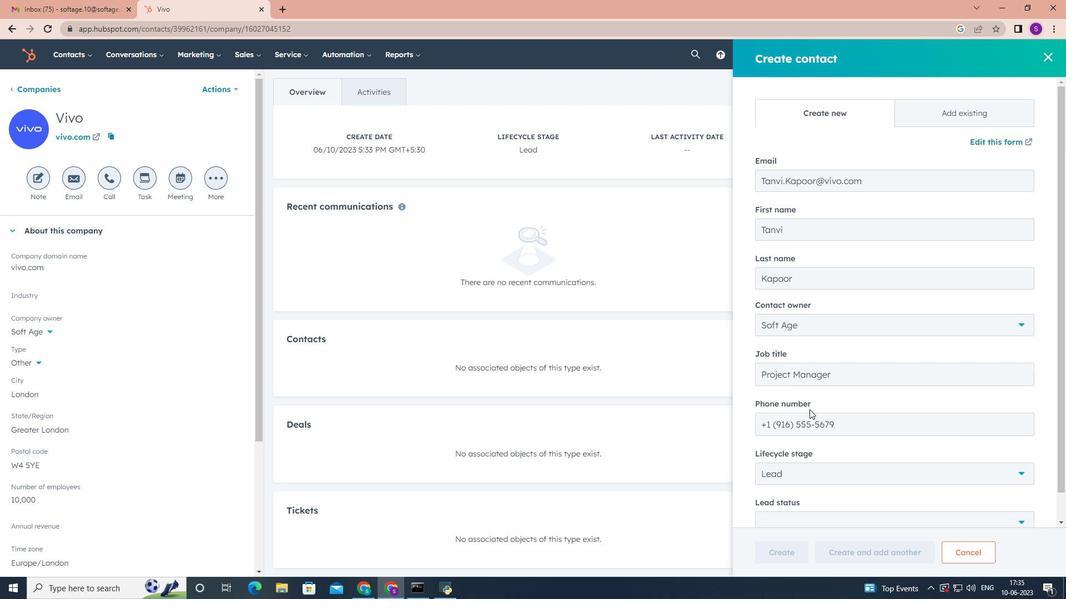 
Action: Mouse scrolled (809, 409) with delta (0, 0)
Screenshot: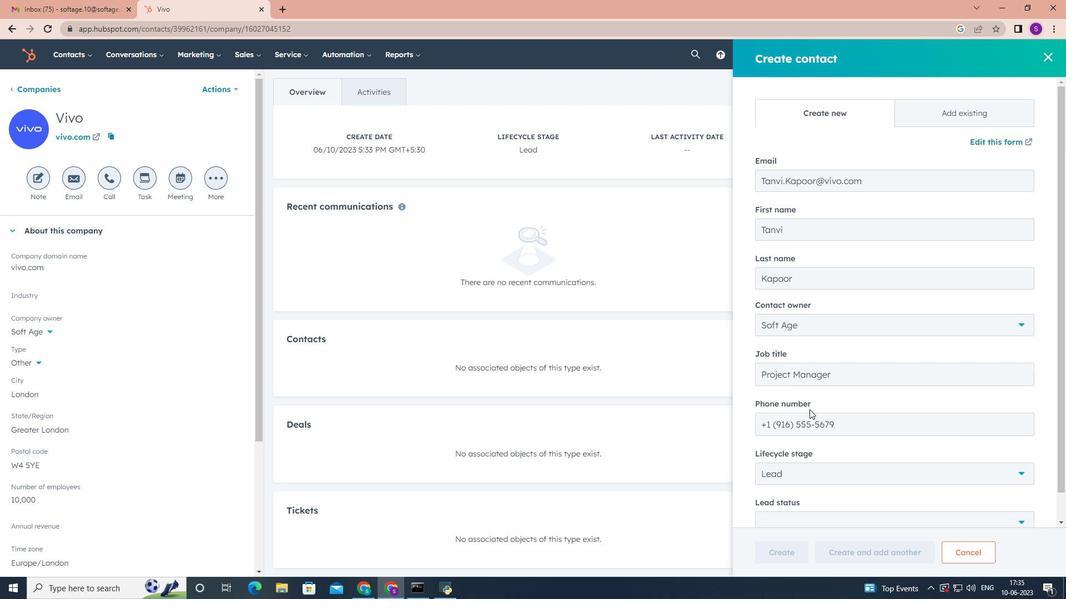 
Action: Mouse scrolled (809, 409) with delta (0, 0)
Screenshot: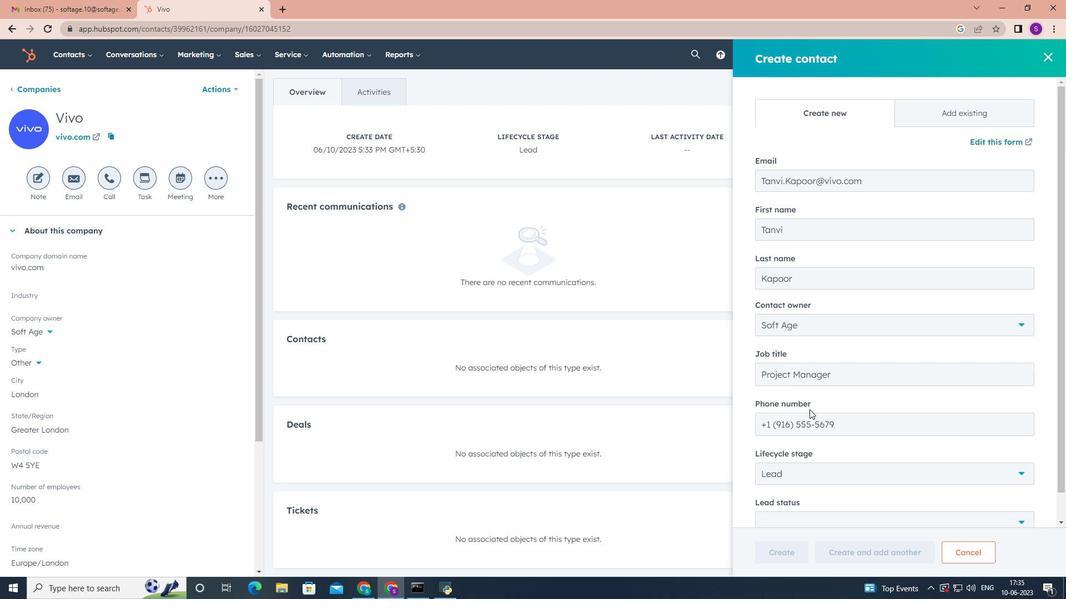 
Action: Mouse scrolled (809, 409) with delta (0, 0)
Screenshot: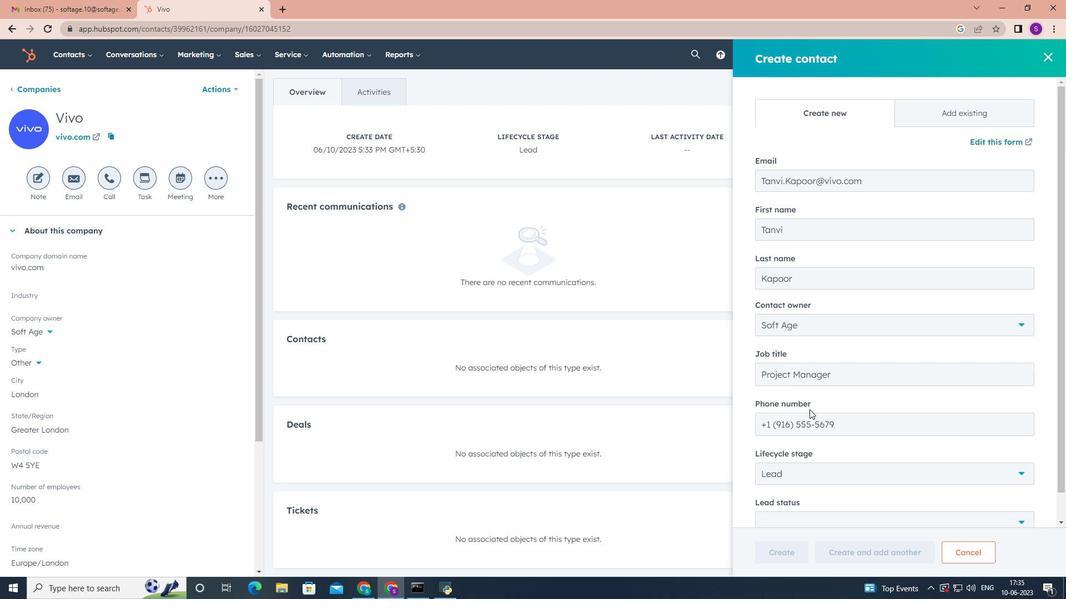 
Action: Mouse scrolled (809, 409) with delta (0, 0)
Screenshot: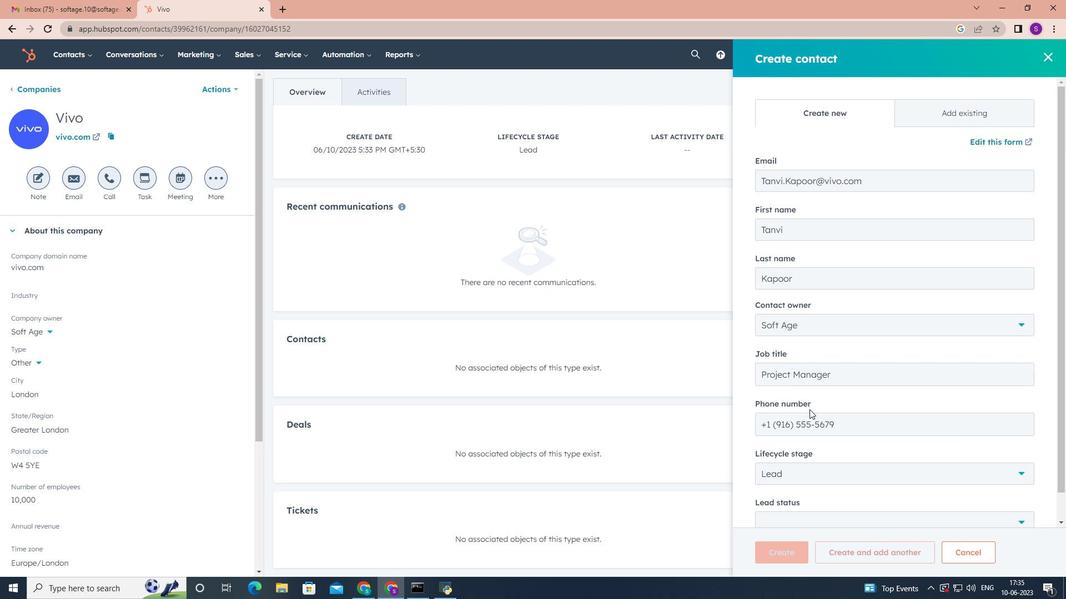 
Action: Mouse moved to (832, 442)
Screenshot: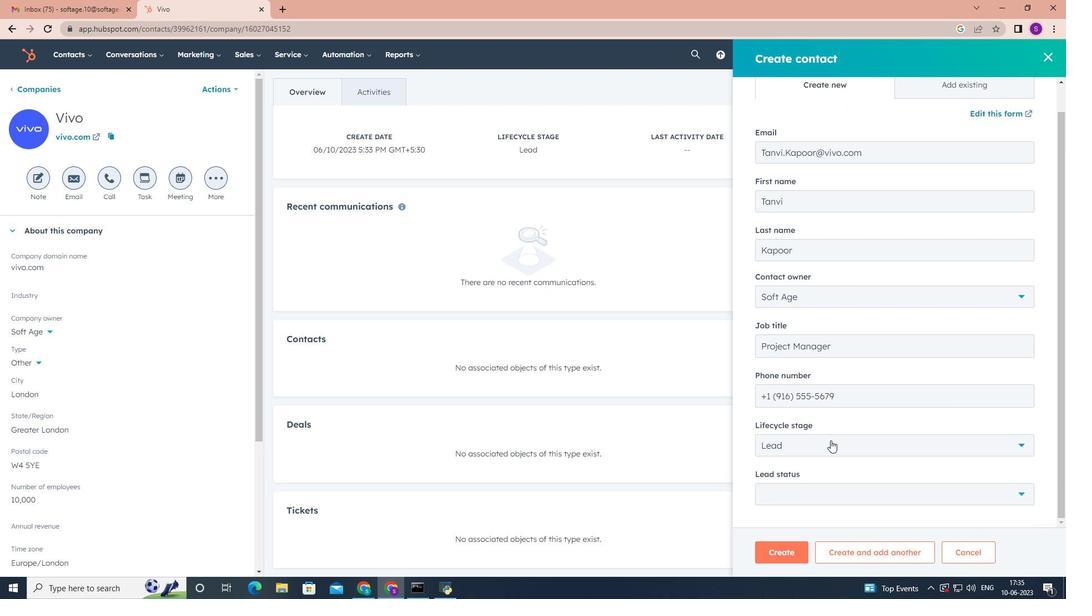 
Action: Mouse pressed left at (832, 442)
Screenshot: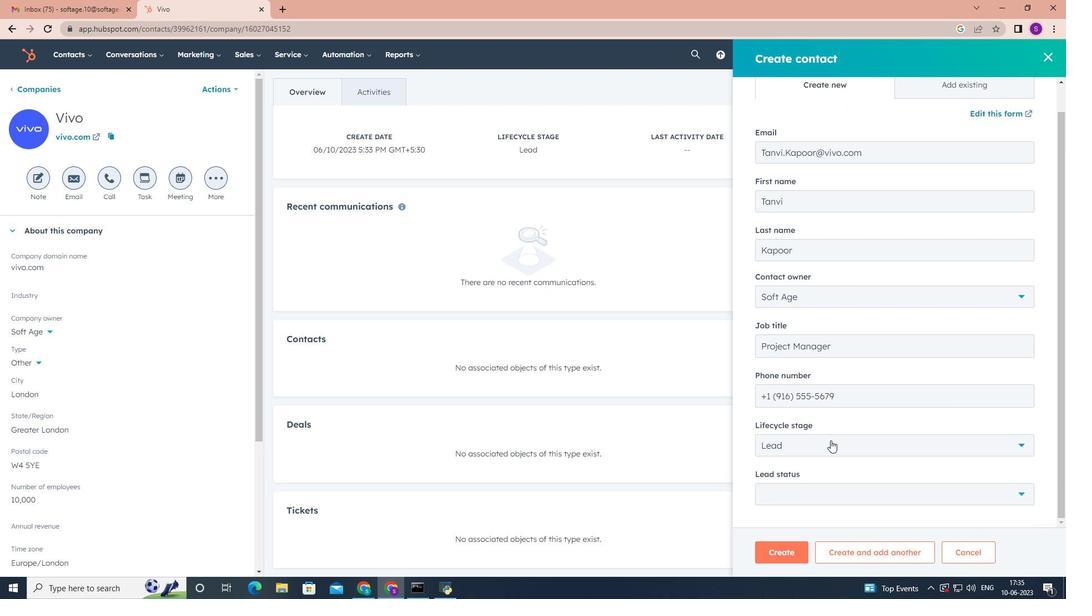 
Action: Mouse moved to (794, 342)
Screenshot: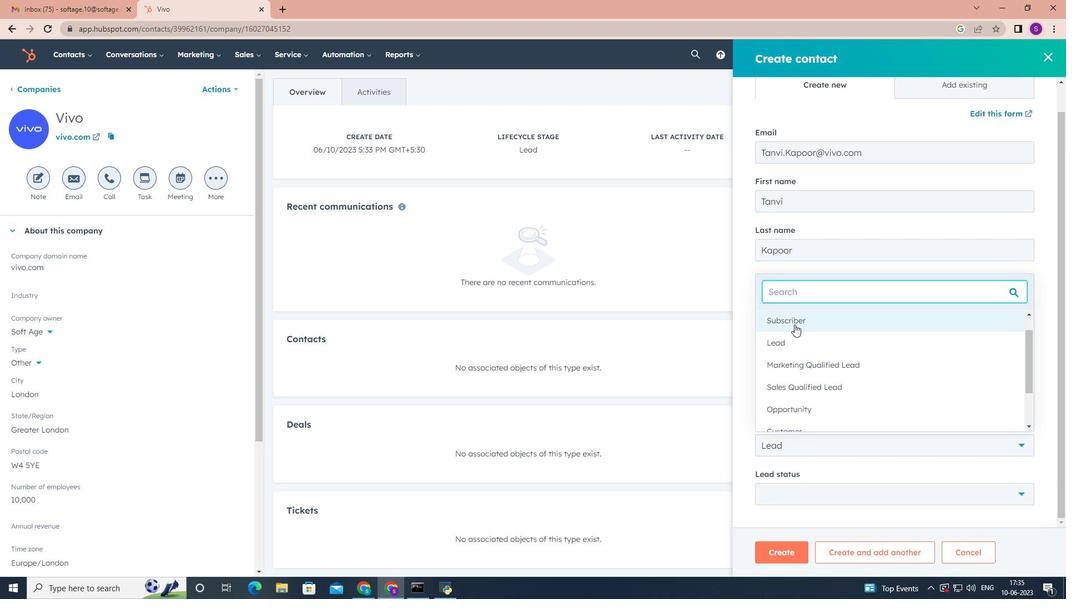 
Action: Mouse pressed left at (794, 342)
Screenshot: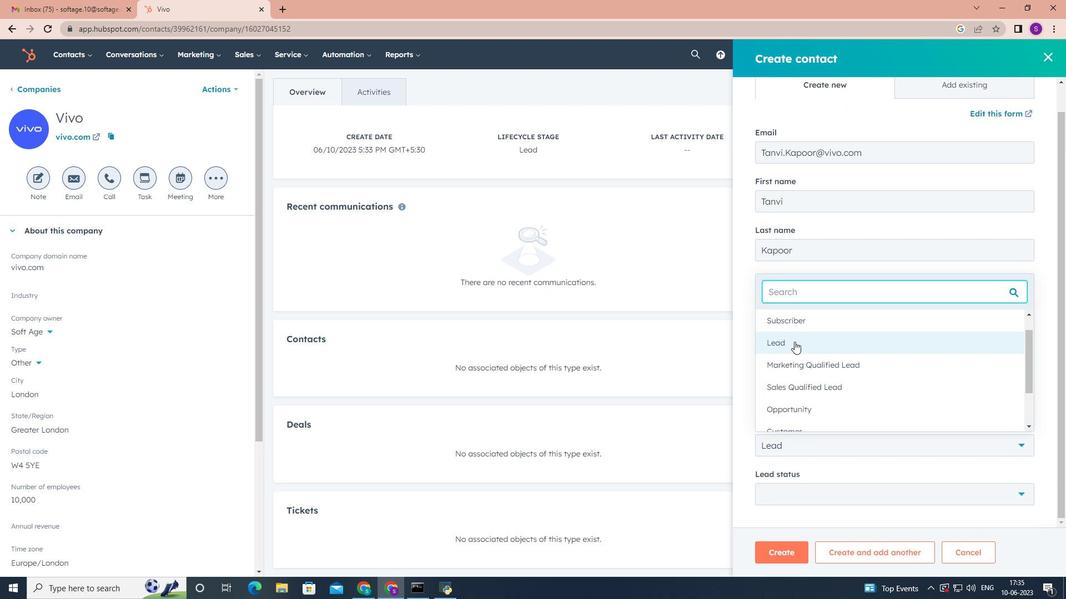 
Action: Mouse moved to (798, 383)
Screenshot: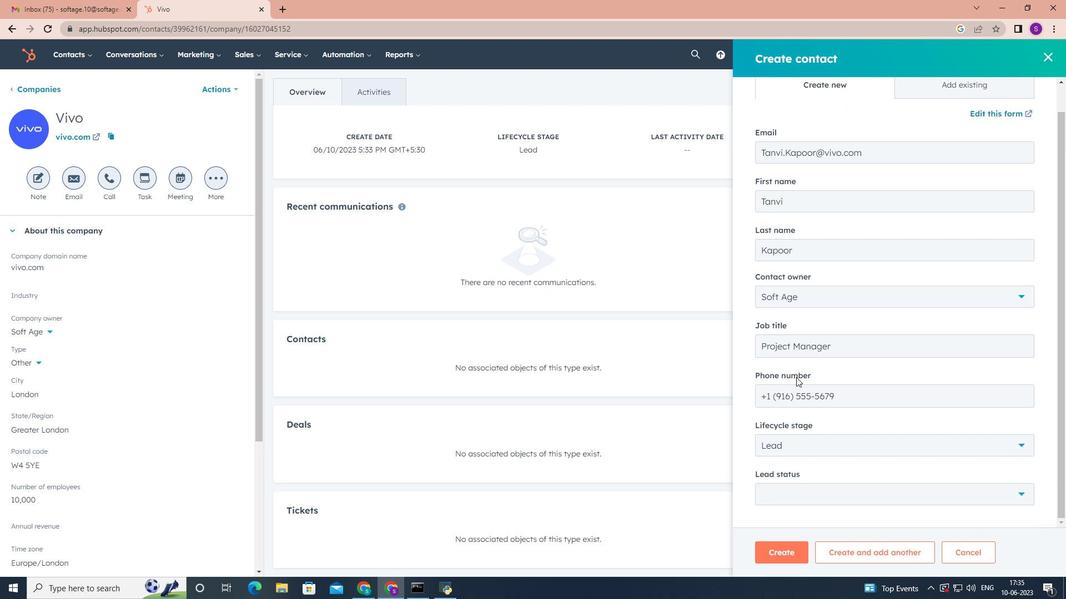 
Action: Mouse scrolled (798, 382) with delta (0, 0)
Screenshot: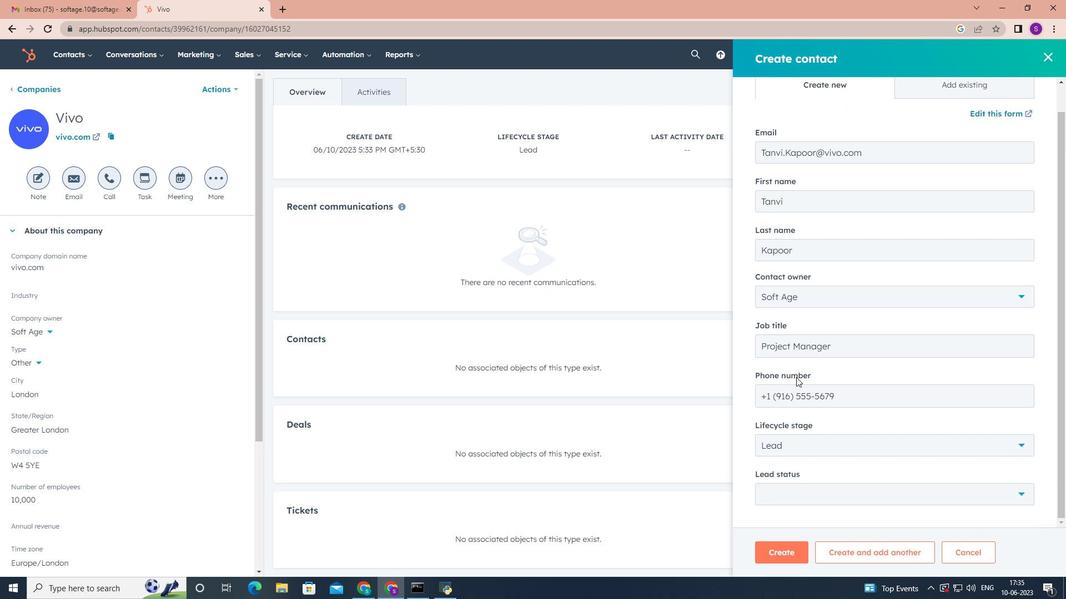 
Action: Mouse moved to (798, 387)
Screenshot: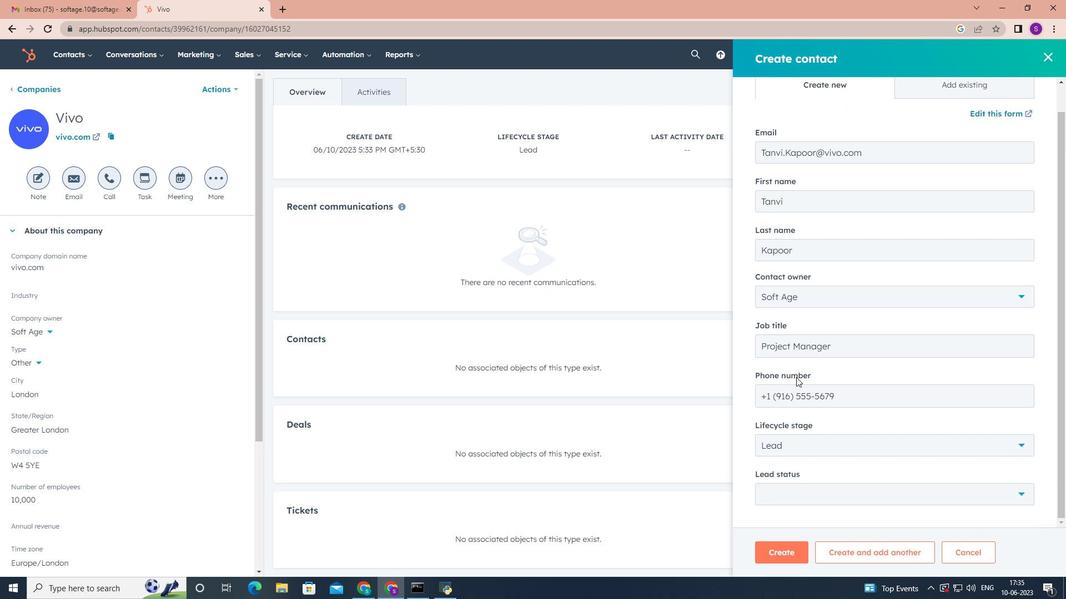 
Action: Mouse scrolled (798, 387) with delta (0, 0)
Screenshot: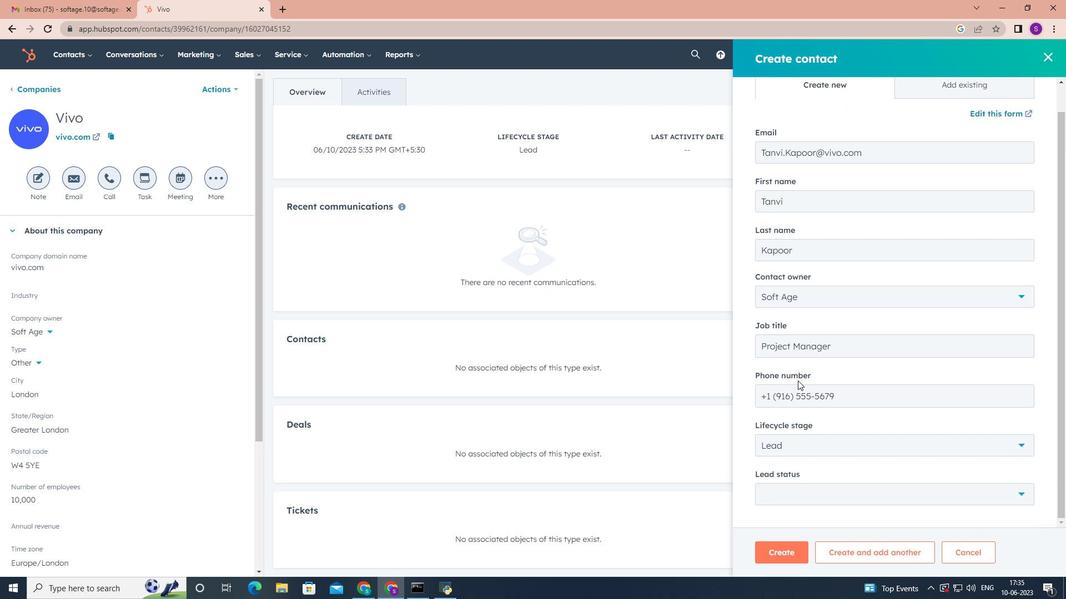
Action: Mouse moved to (798, 389)
Screenshot: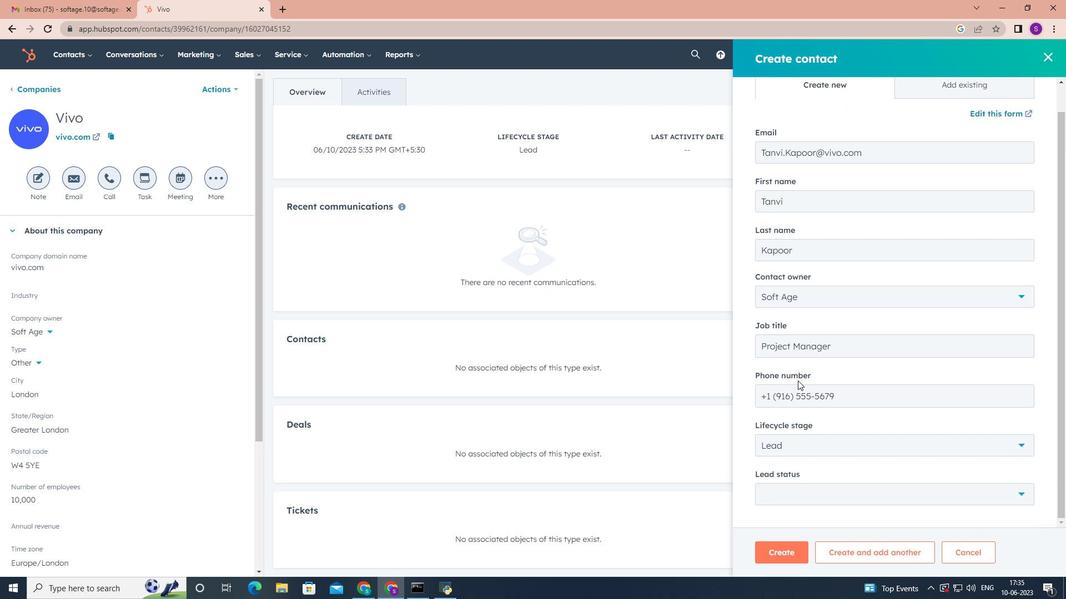 
Action: Mouse scrolled (798, 389) with delta (0, 0)
Screenshot: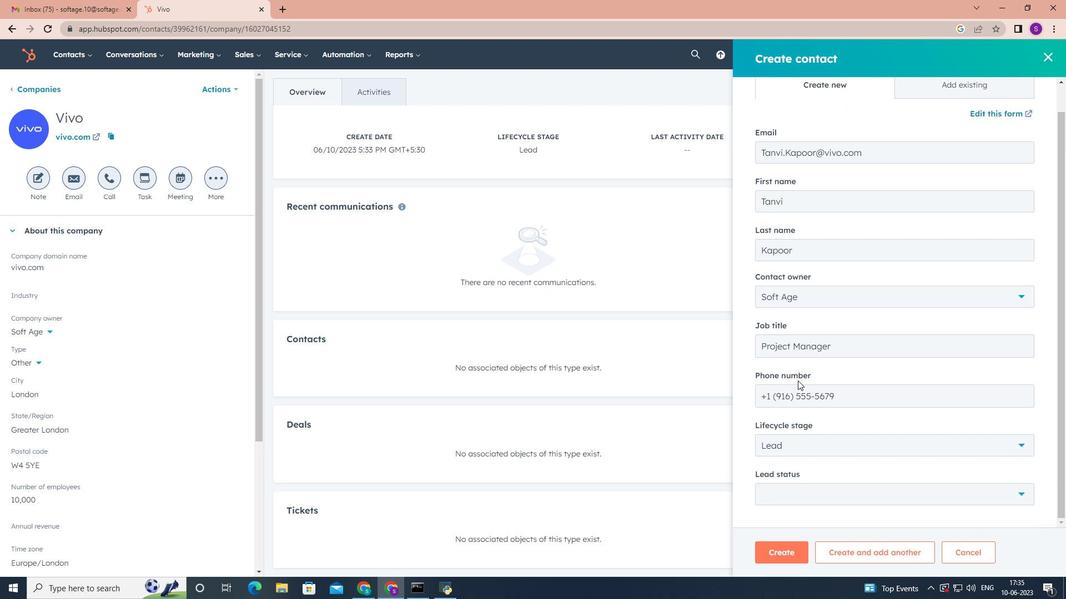 
Action: Mouse moved to (801, 400)
Screenshot: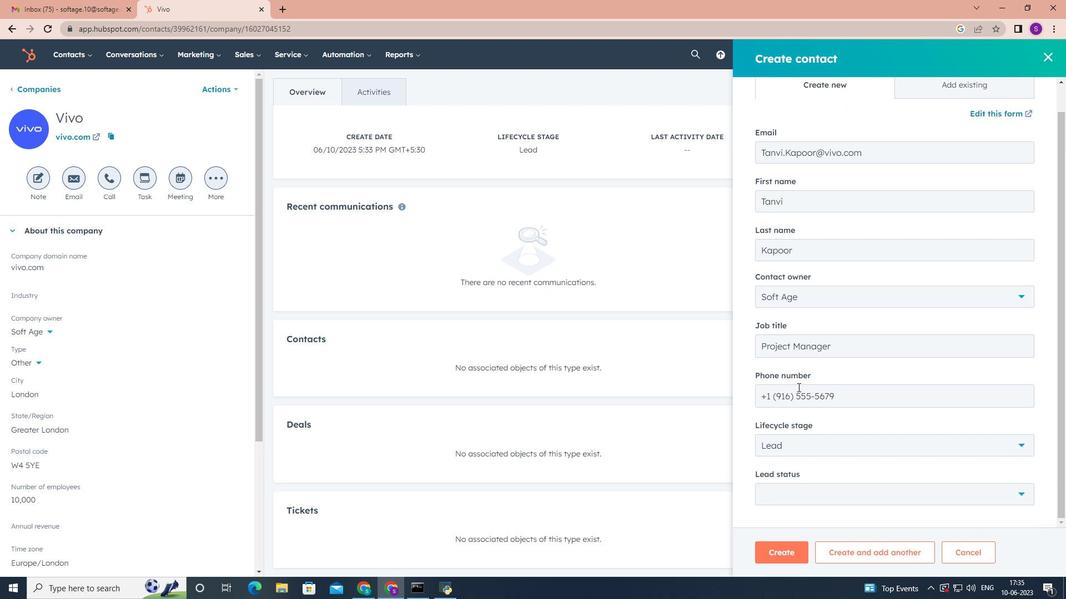 
Action: Mouse scrolled (799, 393) with delta (0, 0)
Screenshot: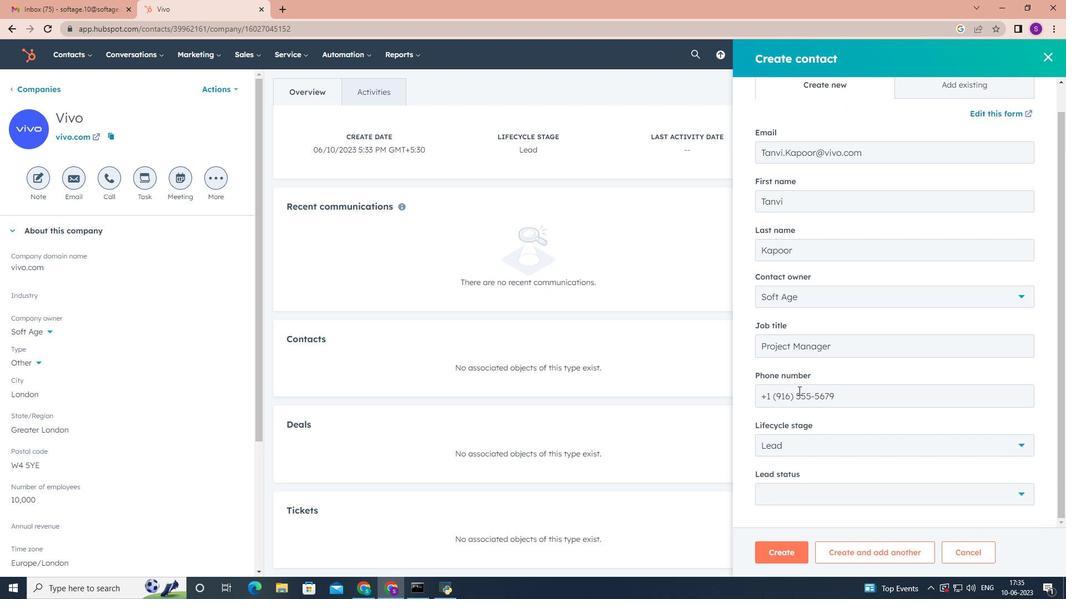 
Action: Mouse moved to (873, 499)
Screenshot: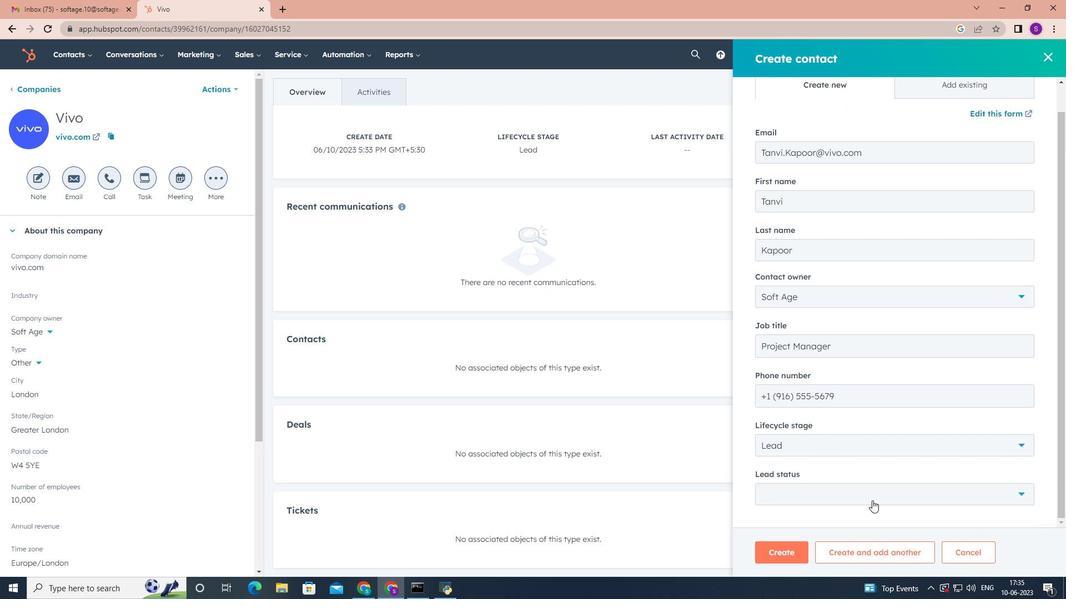 
Action: Mouse pressed left at (873, 499)
Screenshot: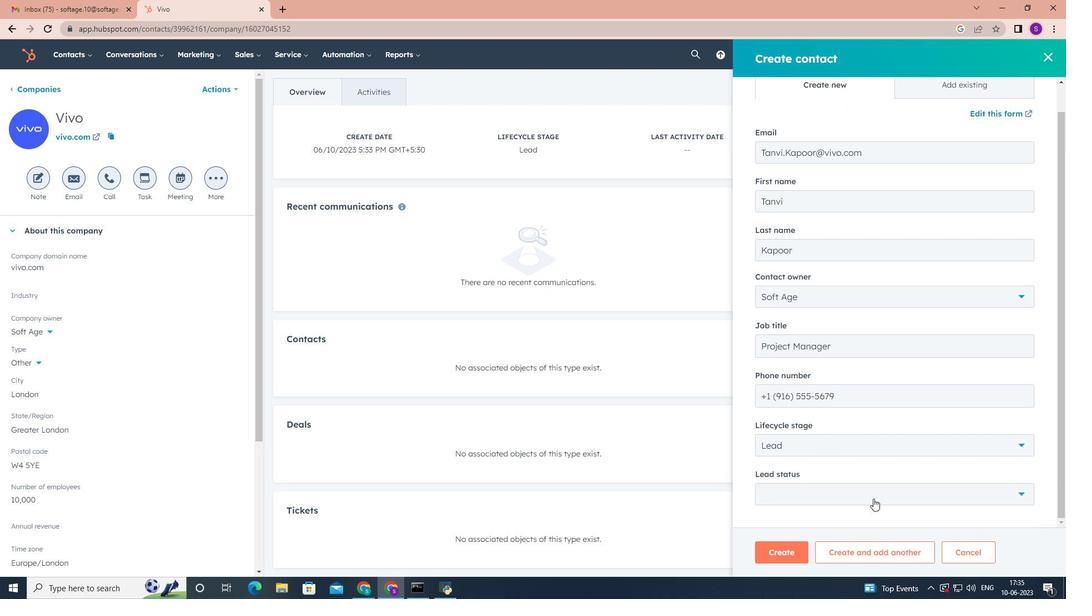 
Action: Mouse moved to (813, 437)
Screenshot: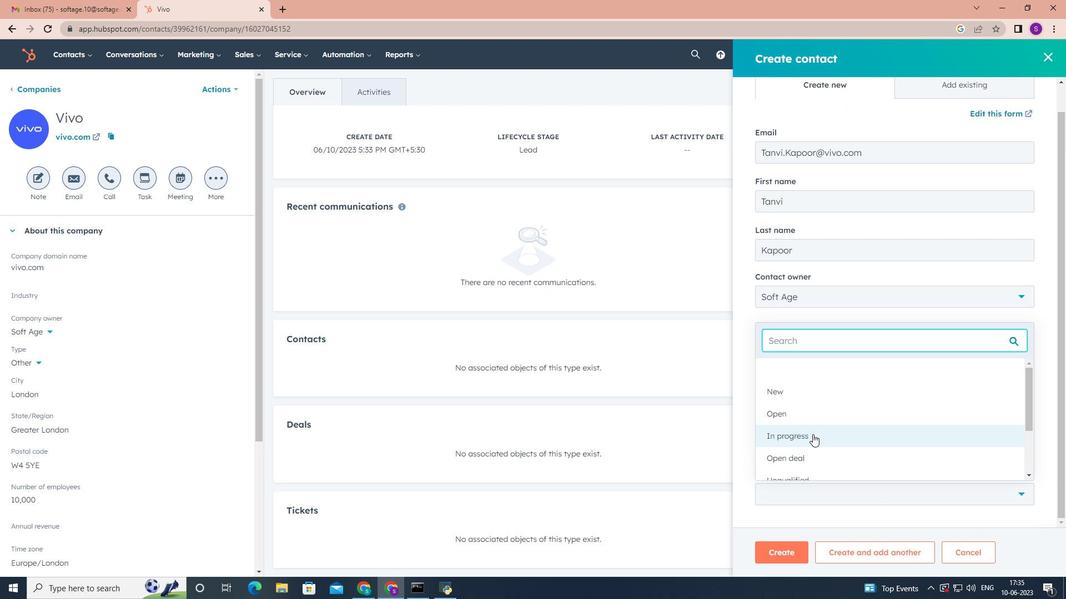 
Action: Mouse pressed left at (813, 437)
Screenshot: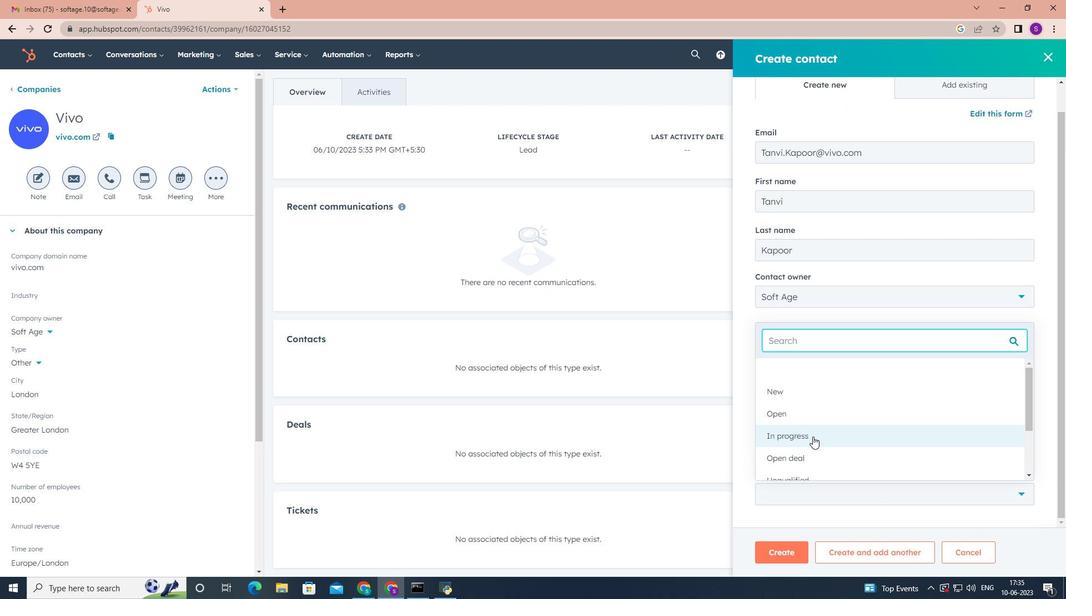 
Action: Mouse scrolled (813, 436) with delta (0, 0)
Screenshot: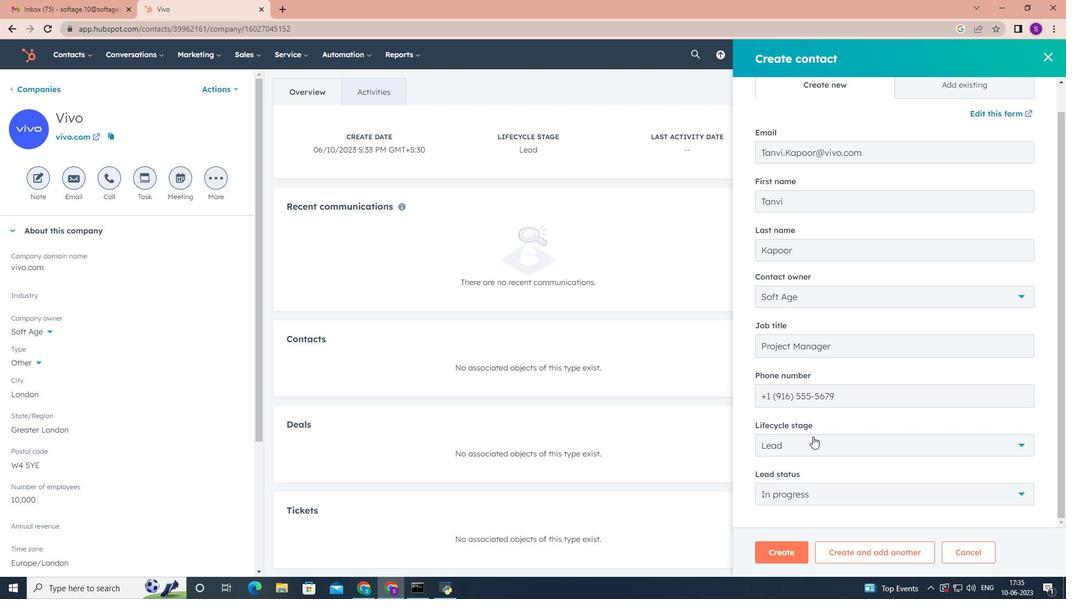 
Action: Mouse scrolled (813, 436) with delta (0, 0)
Screenshot: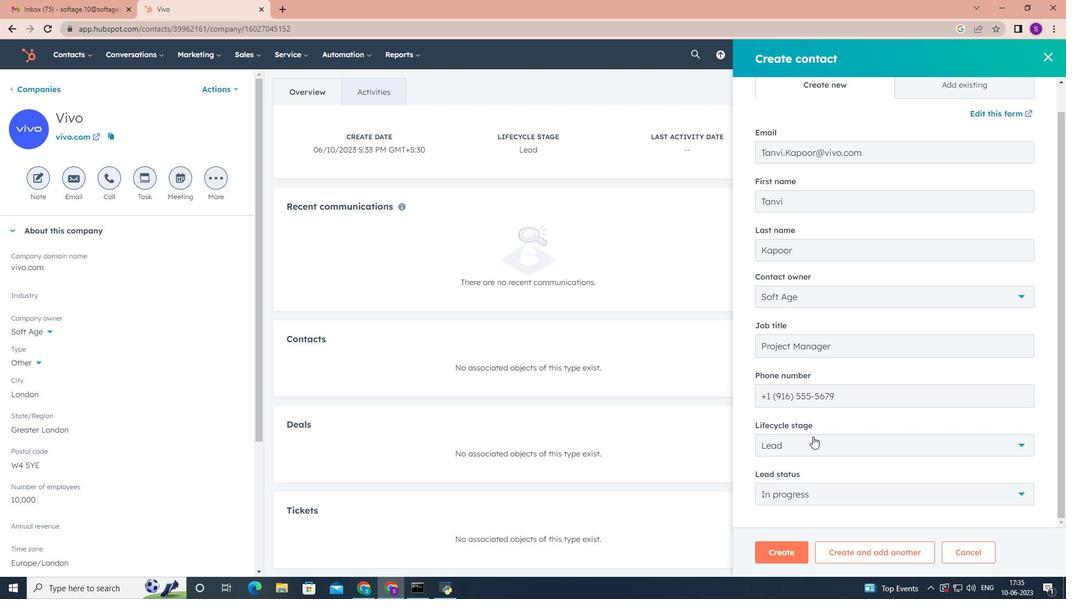 
Action: Mouse scrolled (813, 436) with delta (0, 0)
Screenshot: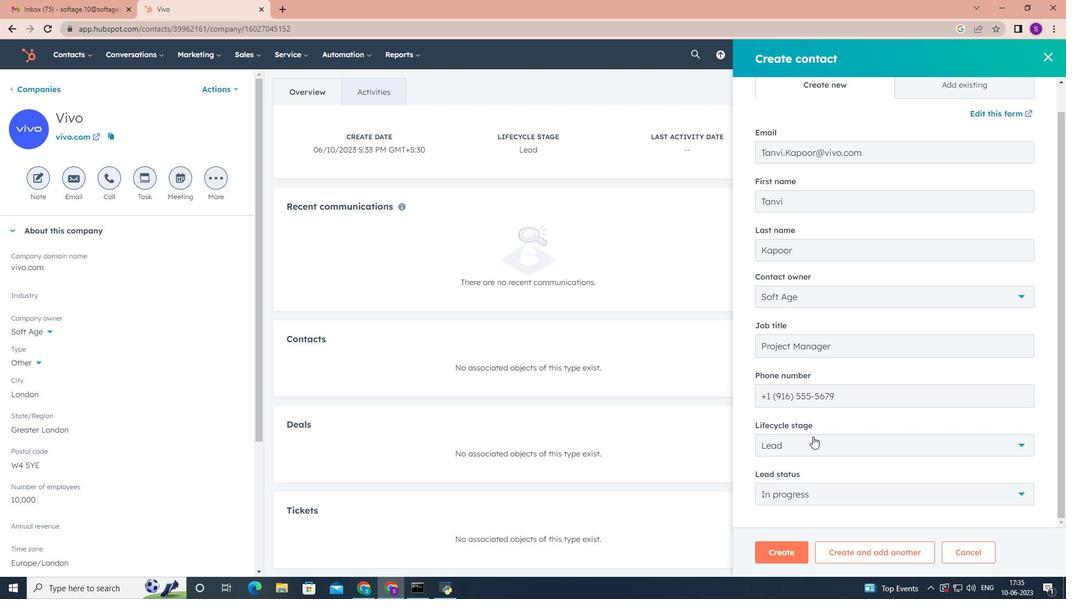 
Action: Mouse moved to (842, 481)
Screenshot: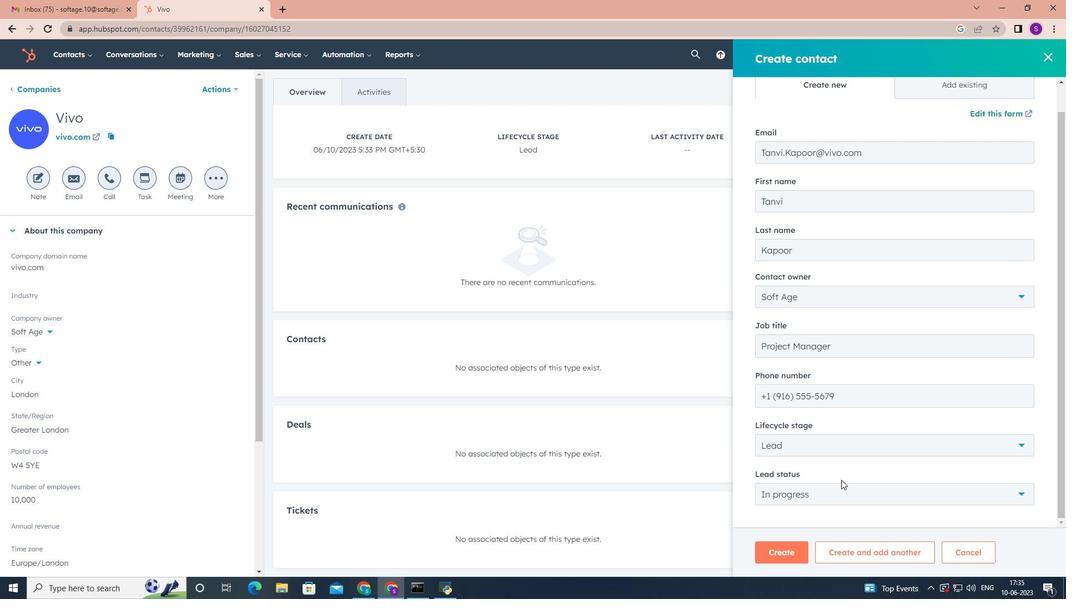 
Action: Mouse scrolled (842, 481) with delta (0, 0)
Screenshot: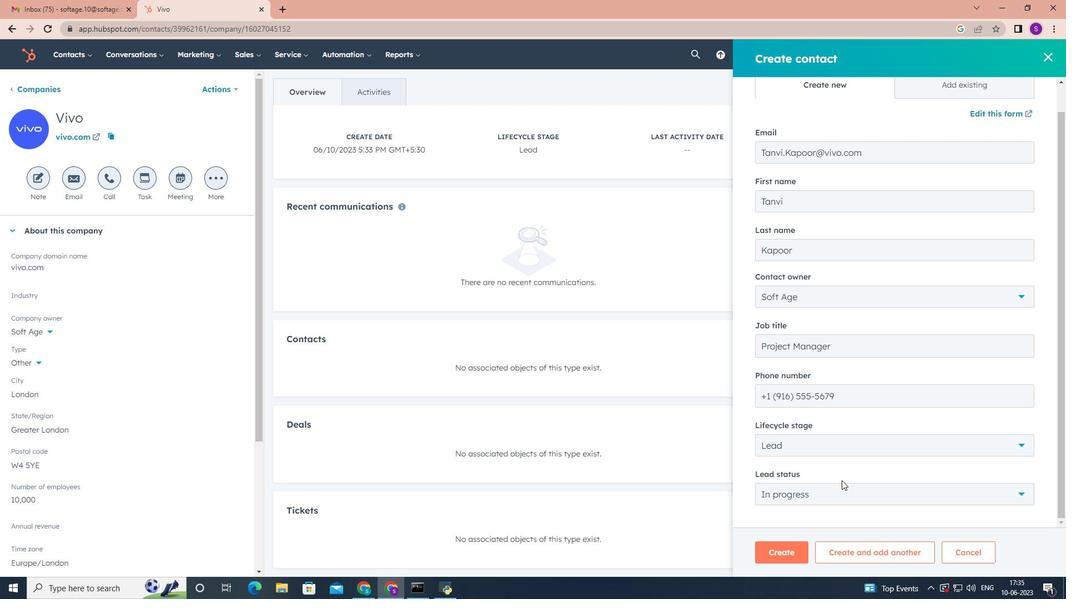 
Action: Mouse moved to (842, 483)
Screenshot: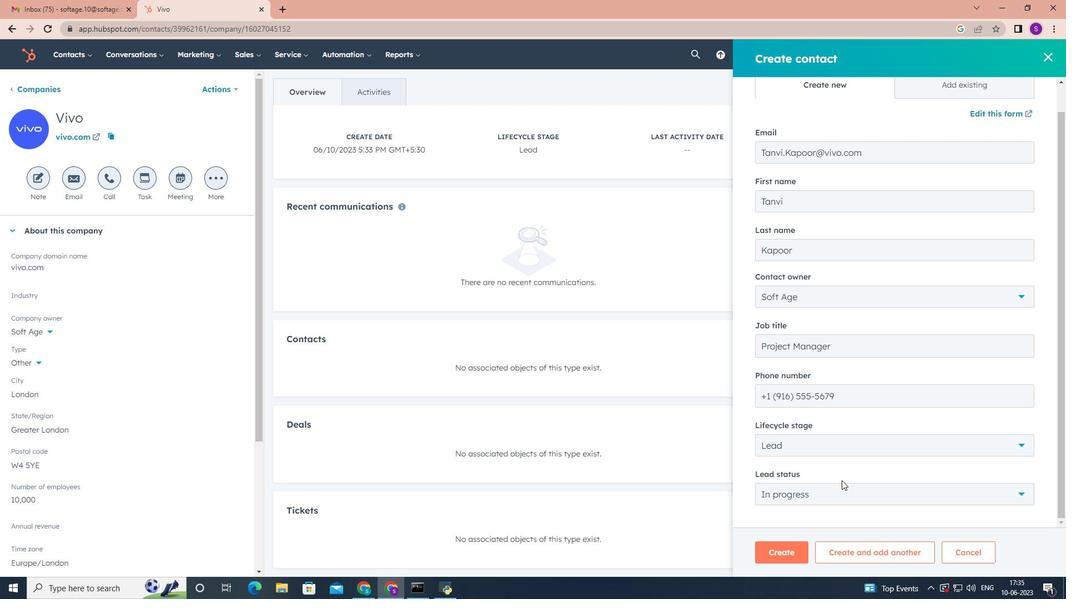 
Action: Mouse scrolled (842, 482) with delta (0, 0)
Screenshot: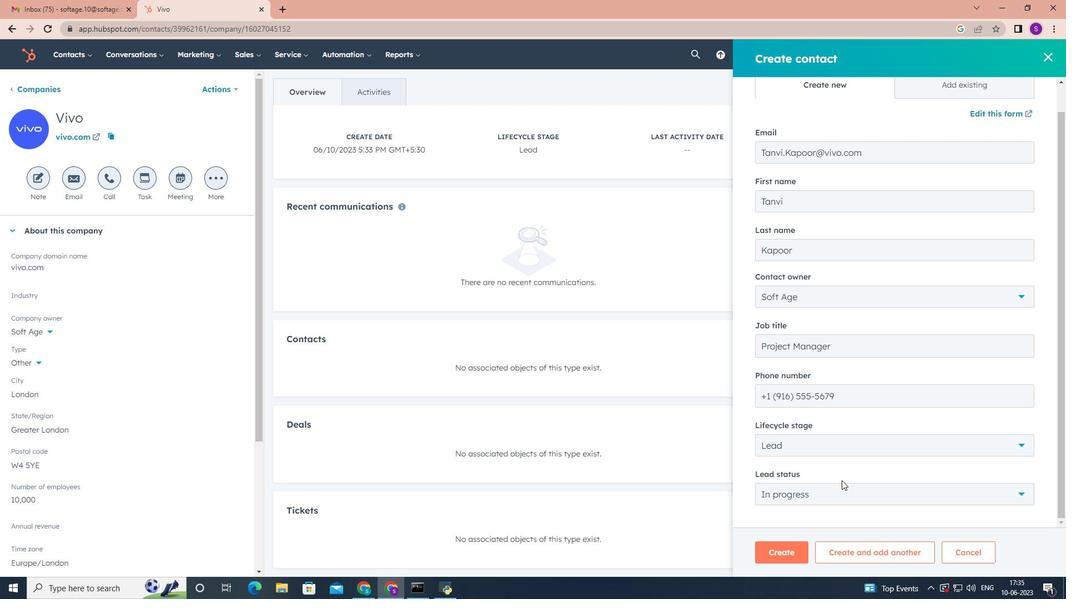 
Action: Mouse moved to (843, 484)
Screenshot: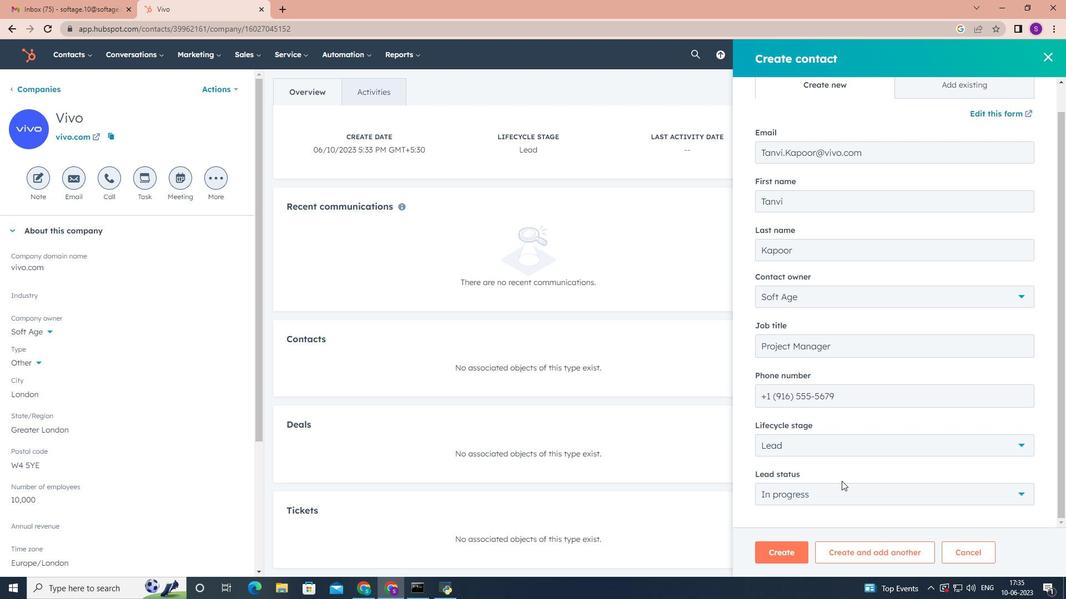 
Action: Mouse scrolled (843, 484) with delta (0, 0)
Screenshot: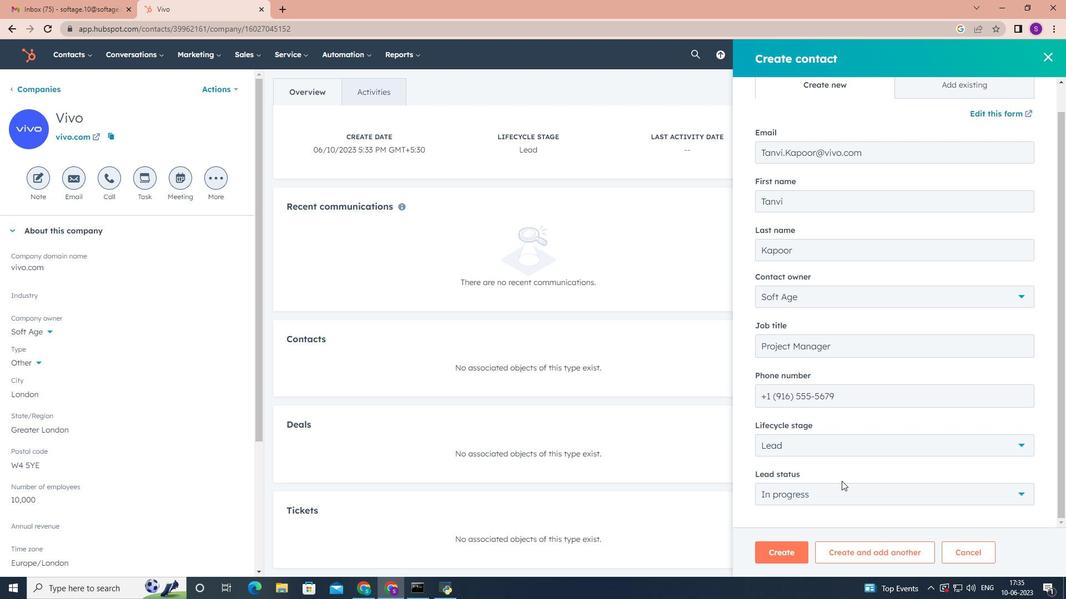 
Action: Mouse moved to (783, 557)
Screenshot: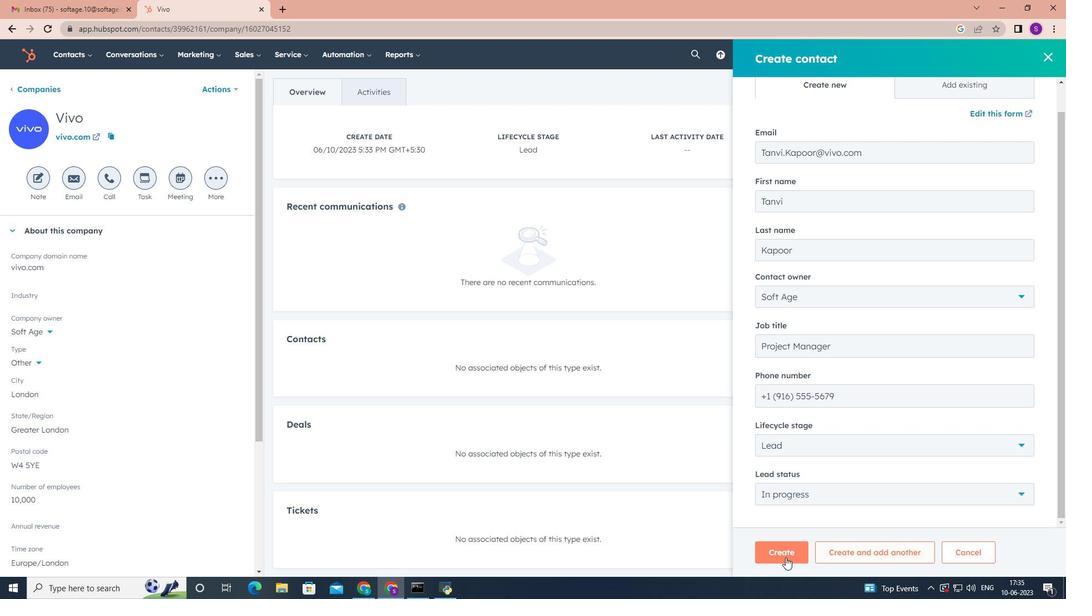 
Action: Mouse pressed left at (783, 557)
Screenshot: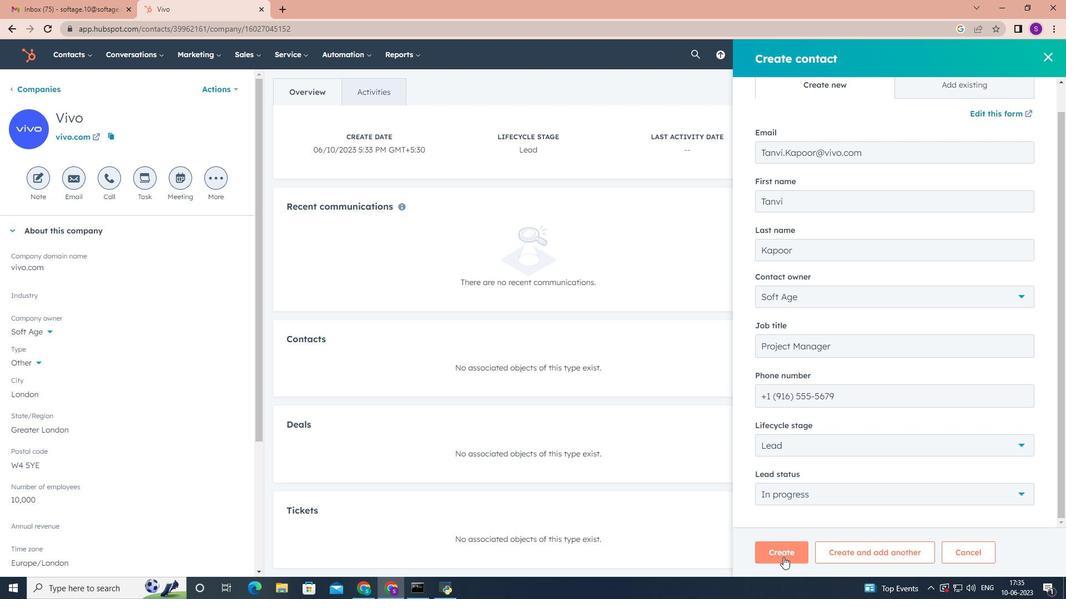 
Action: Mouse moved to (702, 422)
Screenshot: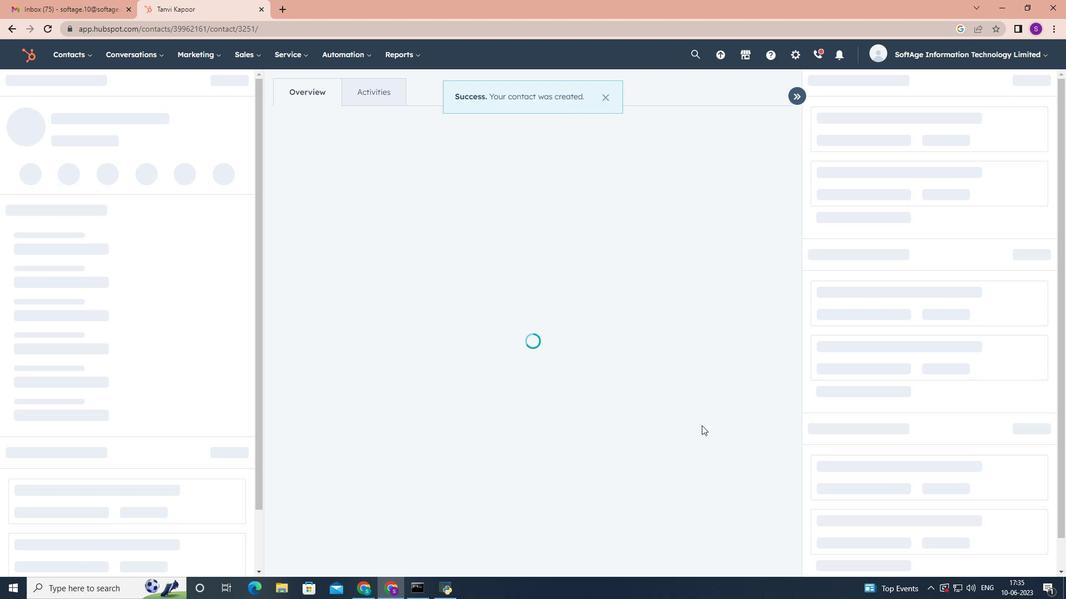 
